 Task: Create a due date automation trigger when advanced on, 2 days before a card is due add content with a description ending with resume at 11:00 AM.
Action: Mouse moved to (1083, 321)
Screenshot: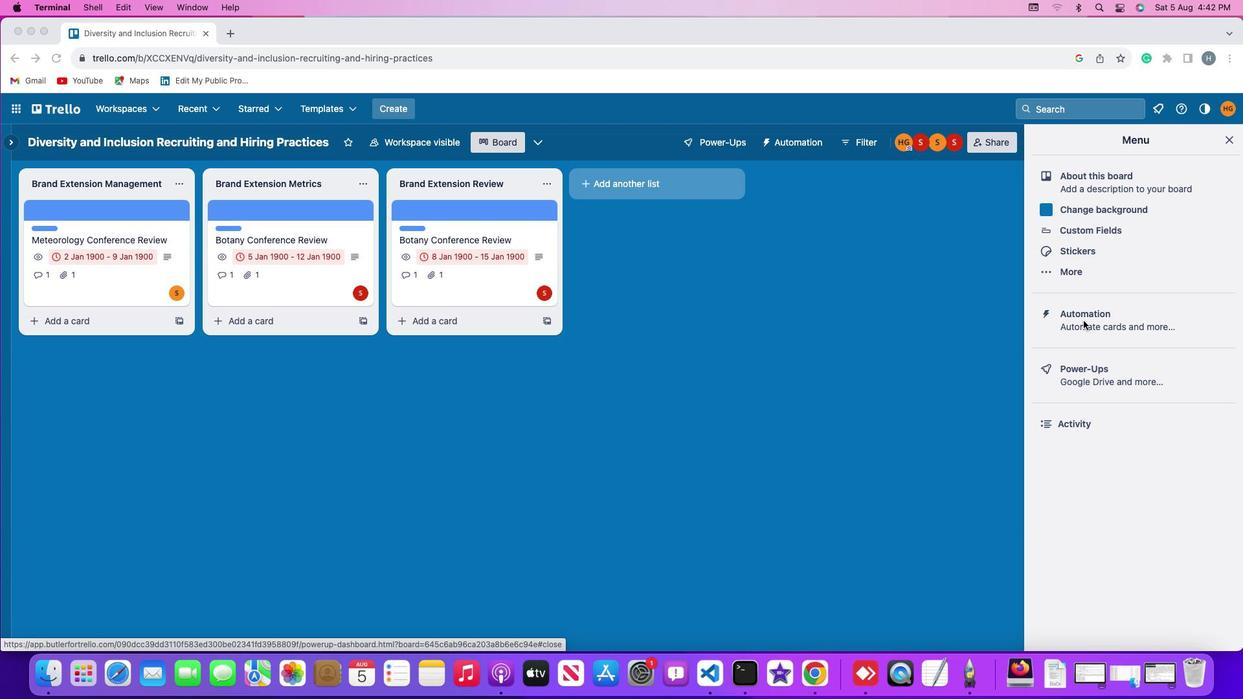 
Action: Mouse pressed left at (1083, 321)
Screenshot: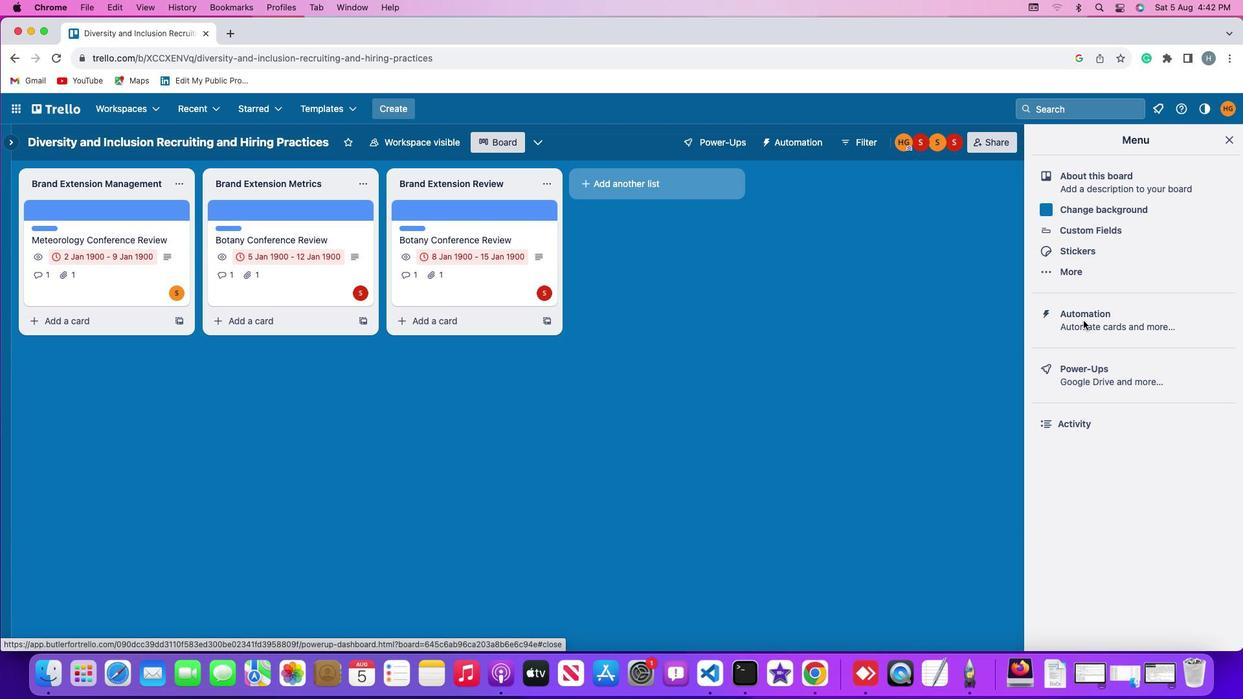 
Action: Mouse pressed left at (1083, 321)
Screenshot: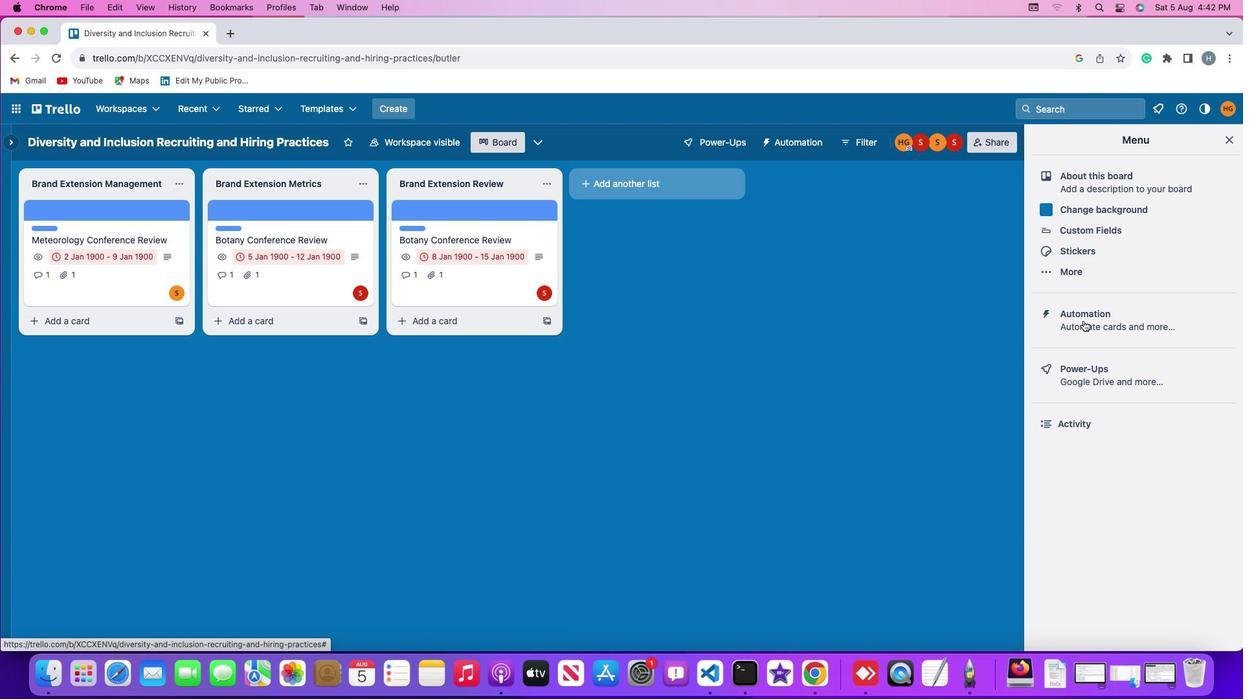 
Action: Mouse moved to (78, 305)
Screenshot: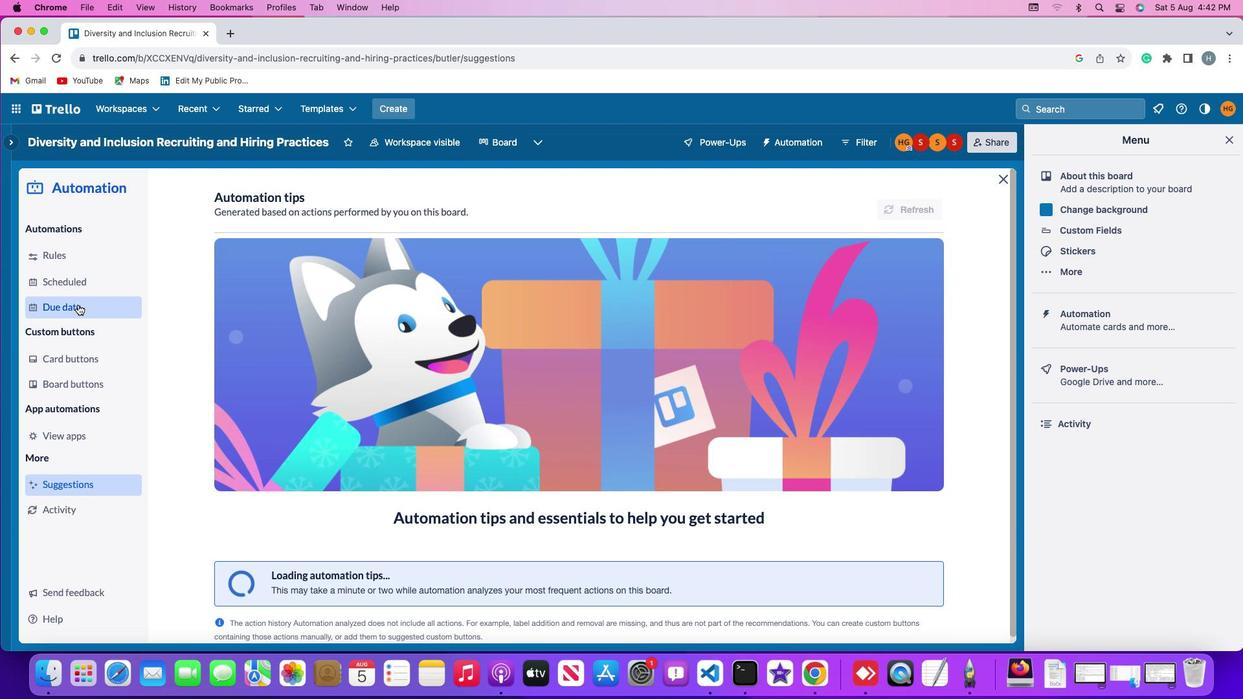 
Action: Mouse pressed left at (78, 305)
Screenshot: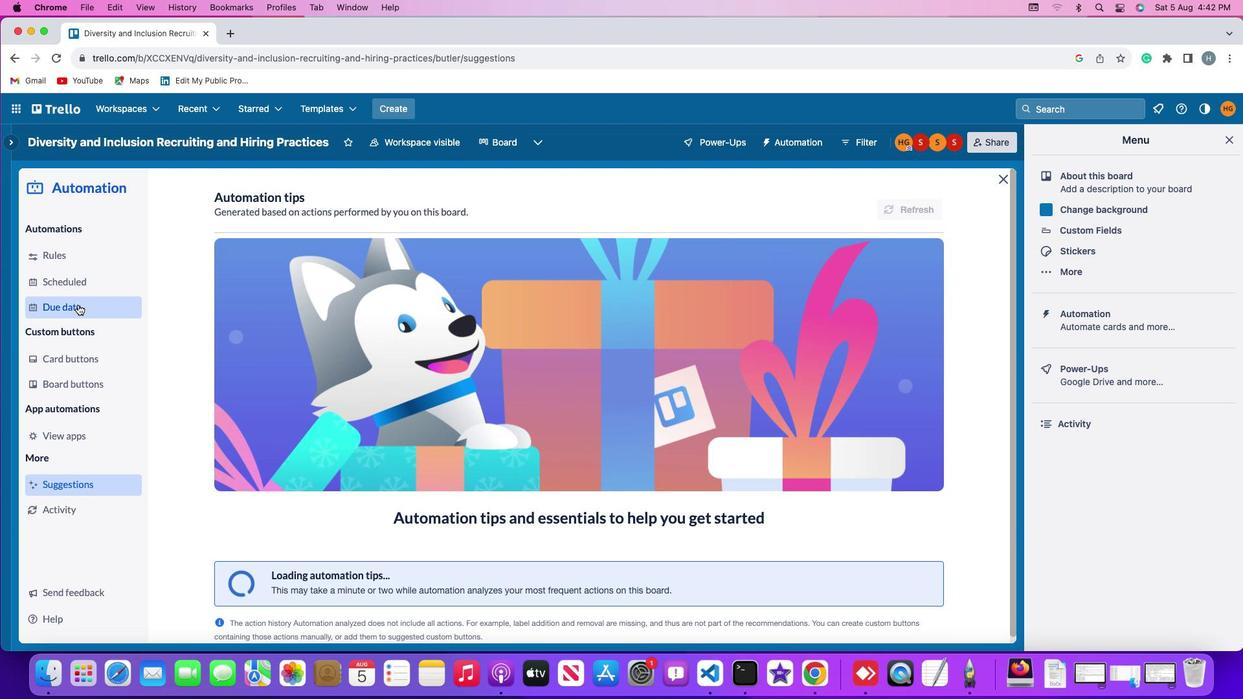 
Action: Mouse moved to (872, 196)
Screenshot: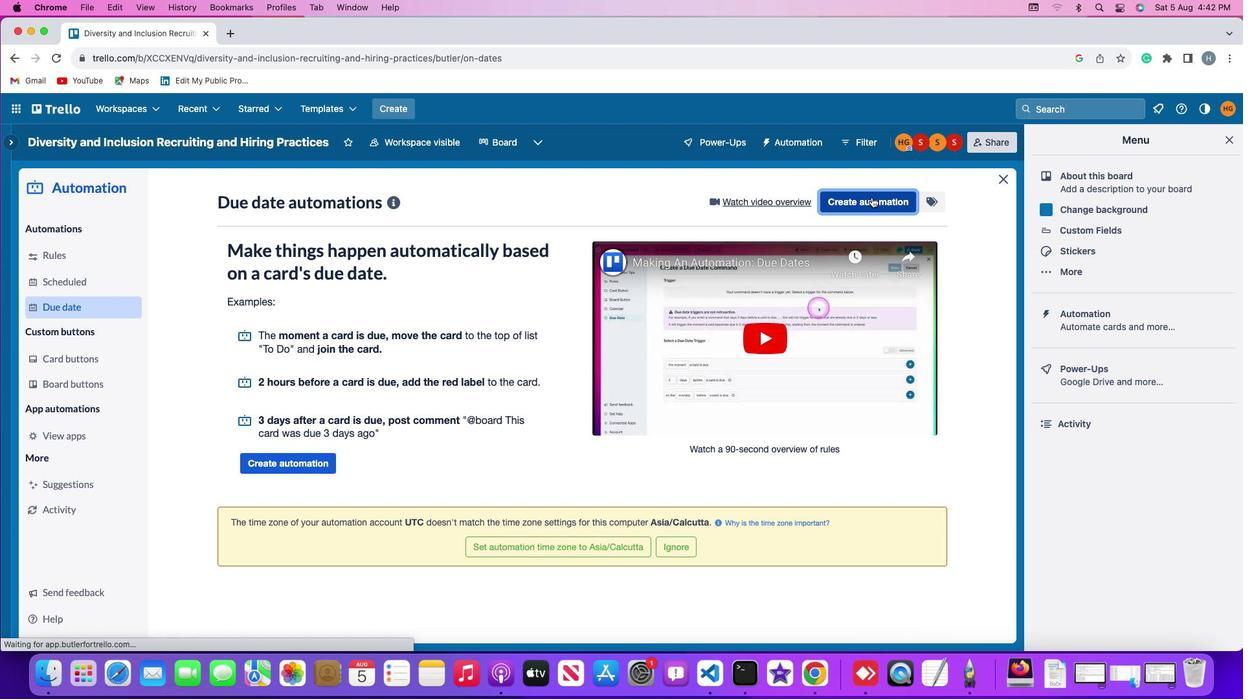 
Action: Mouse pressed left at (872, 196)
Screenshot: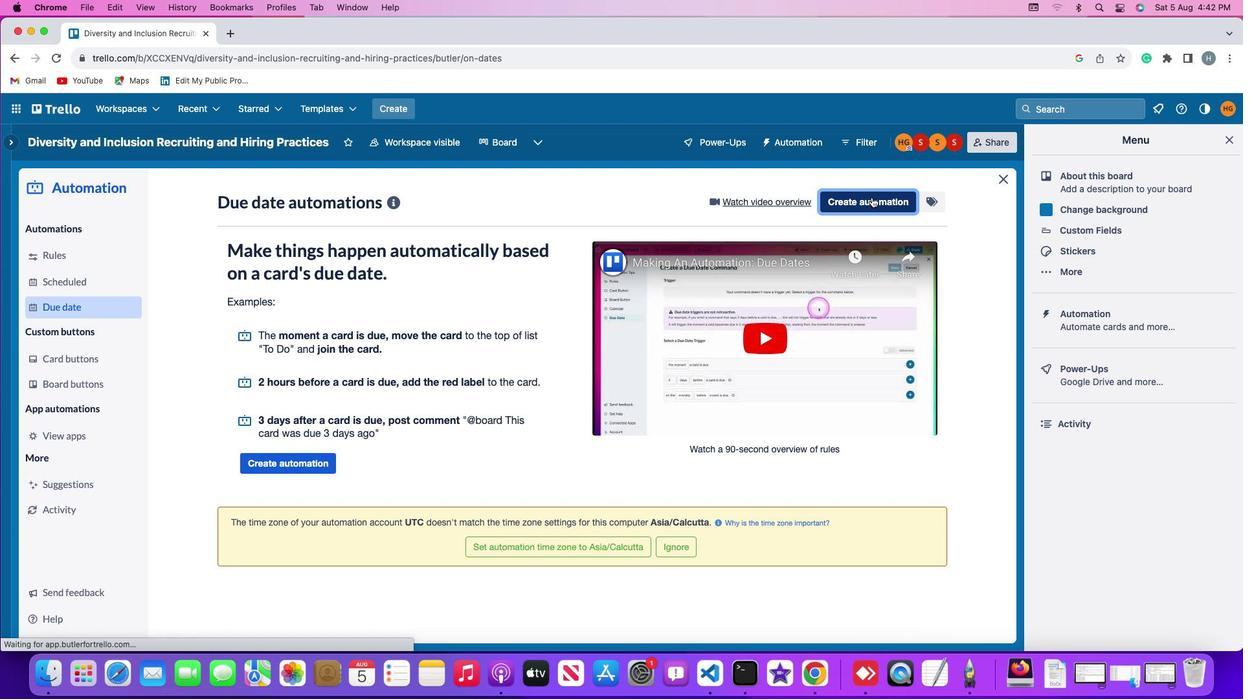 
Action: Mouse moved to (558, 321)
Screenshot: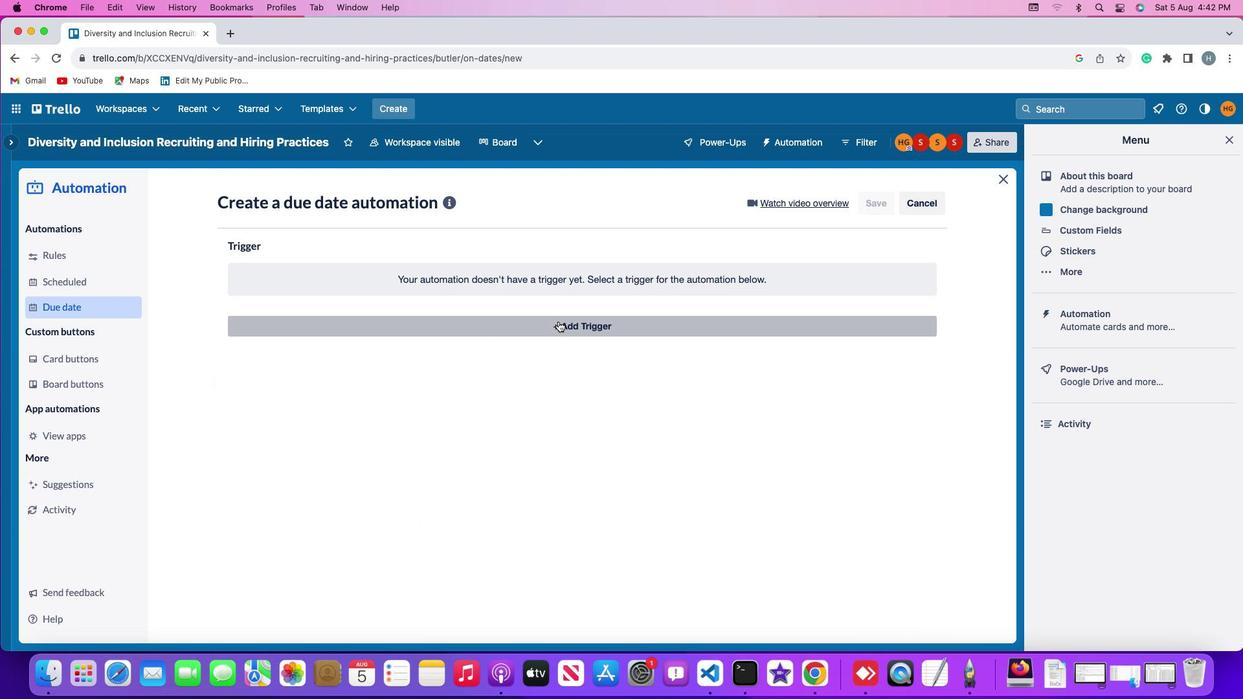 
Action: Mouse pressed left at (558, 321)
Screenshot: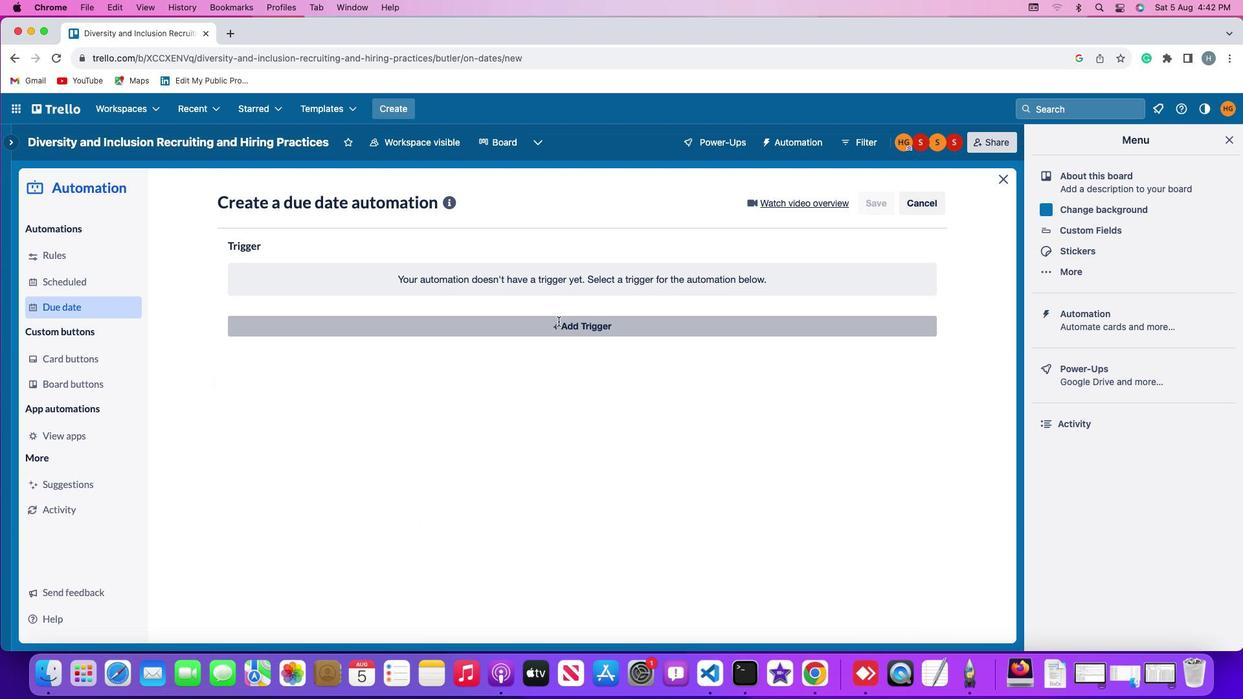 
Action: Mouse moved to (250, 522)
Screenshot: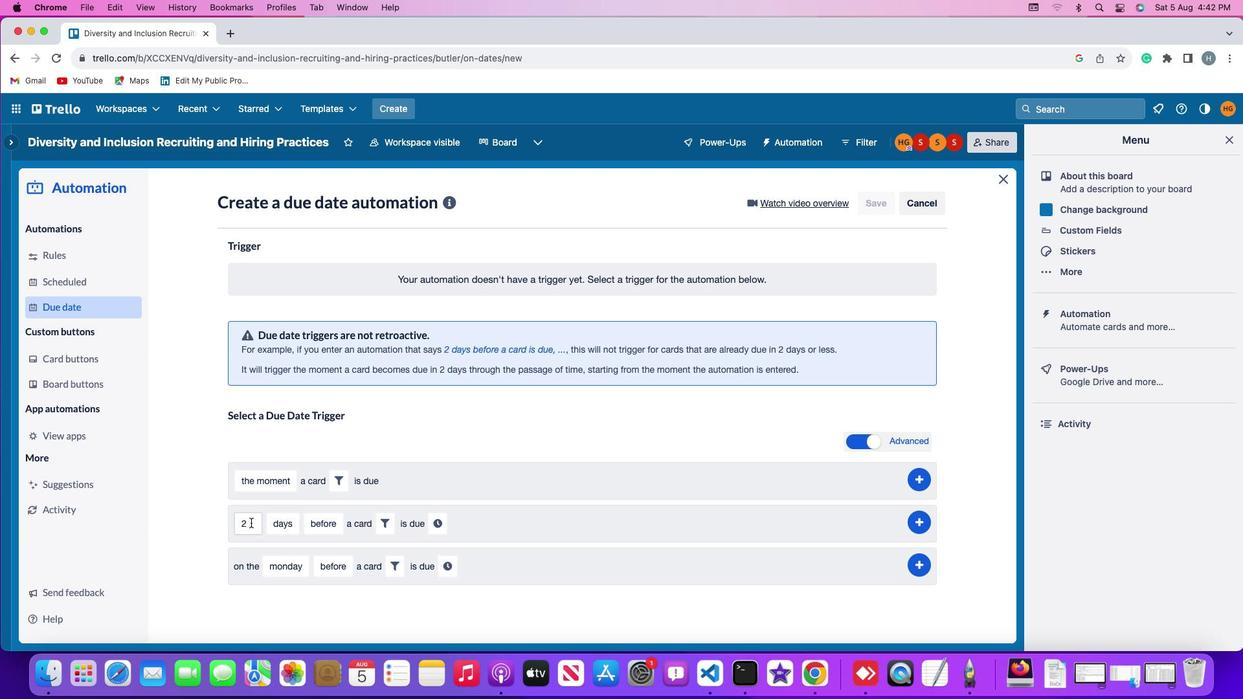 
Action: Mouse pressed left at (250, 522)
Screenshot: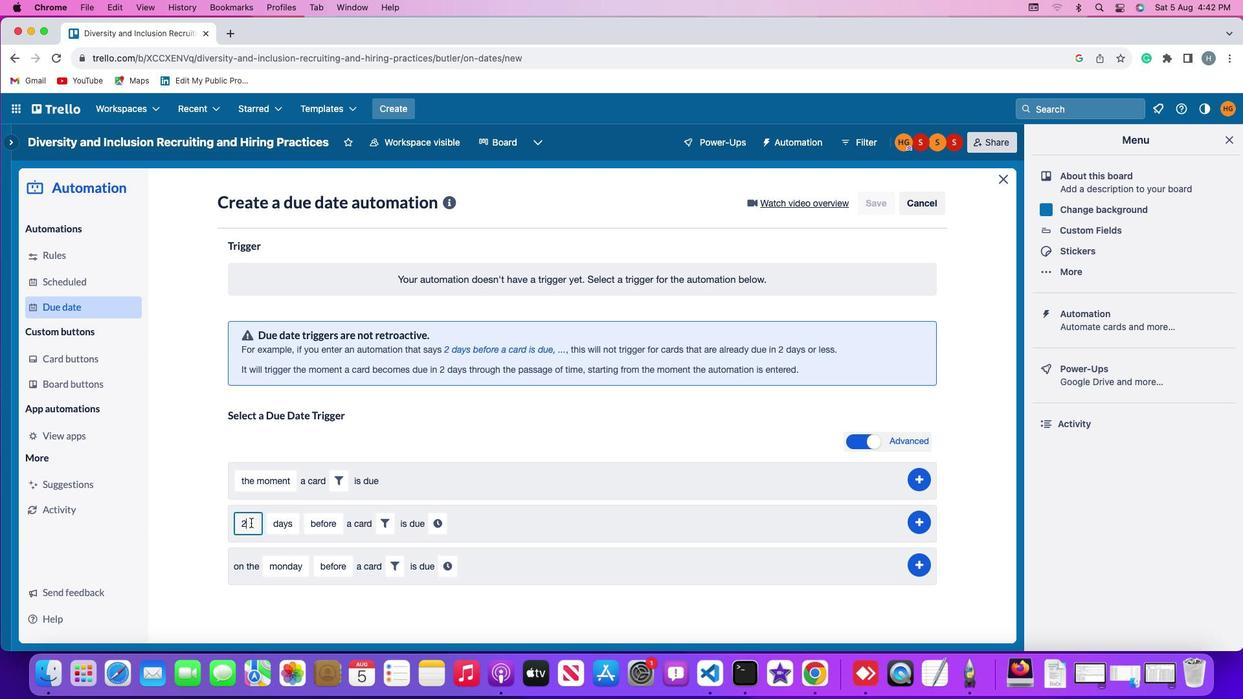 
Action: Mouse moved to (248, 524)
Screenshot: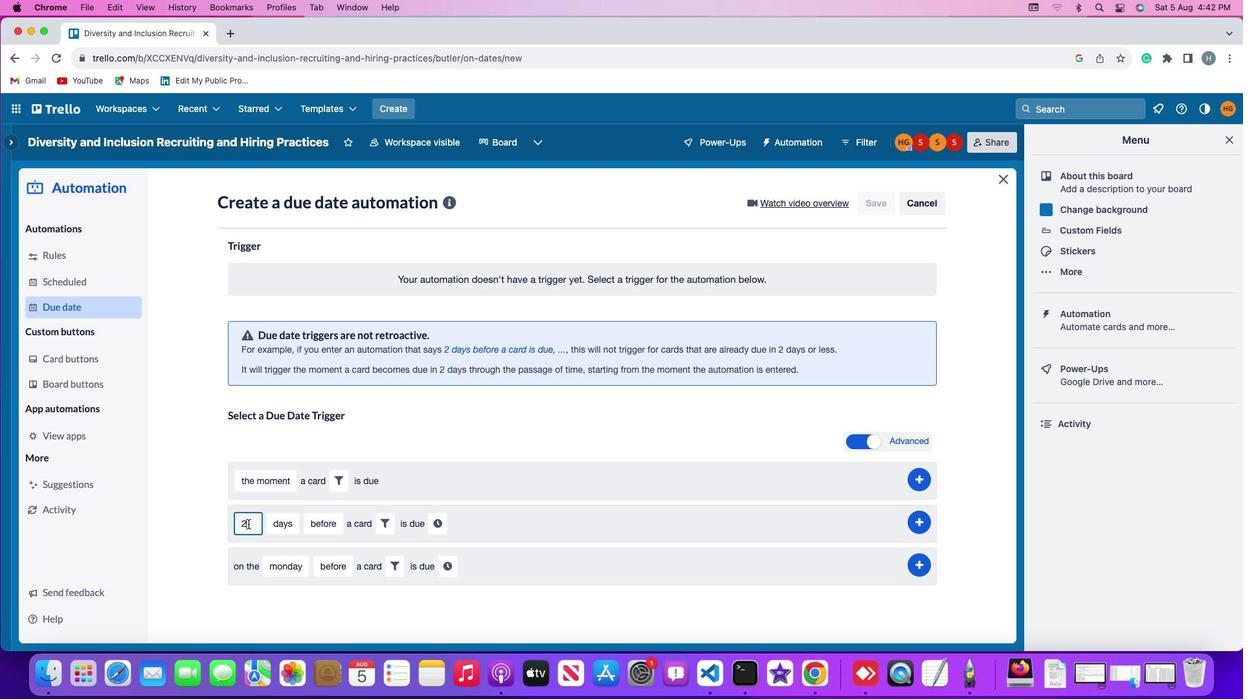 
Action: Key pressed Key.backspace'2'
Screenshot: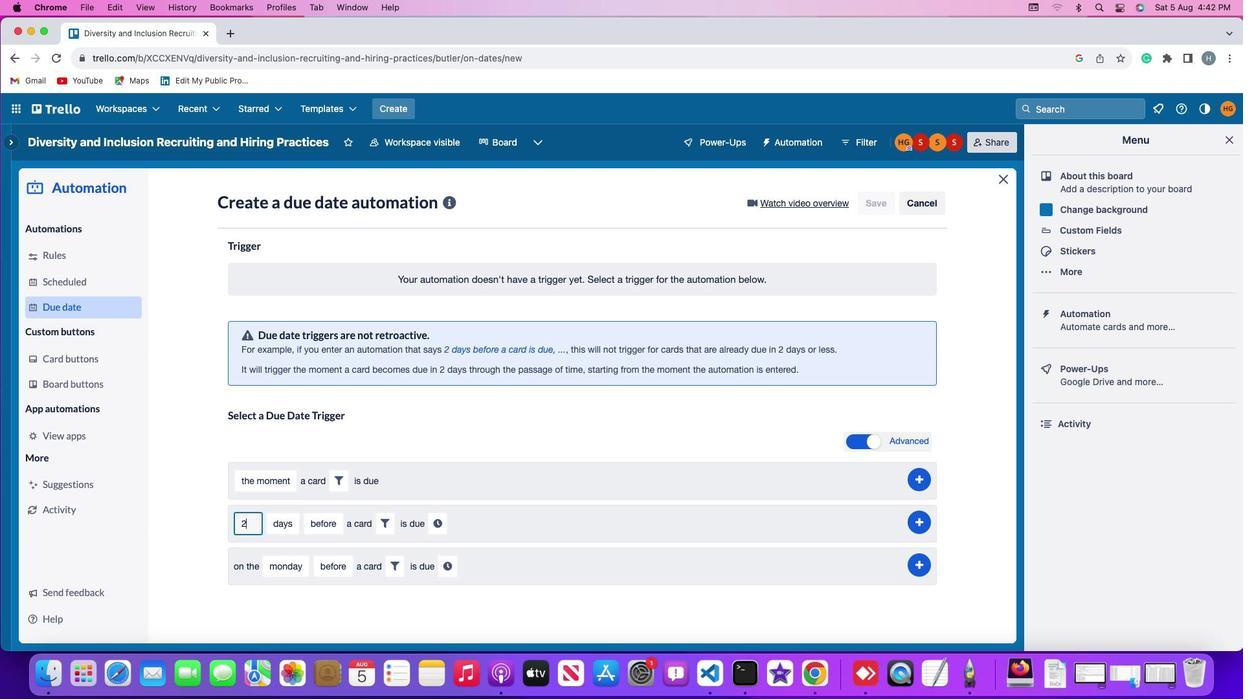 
Action: Mouse moved to (270, 526)
Screenshot: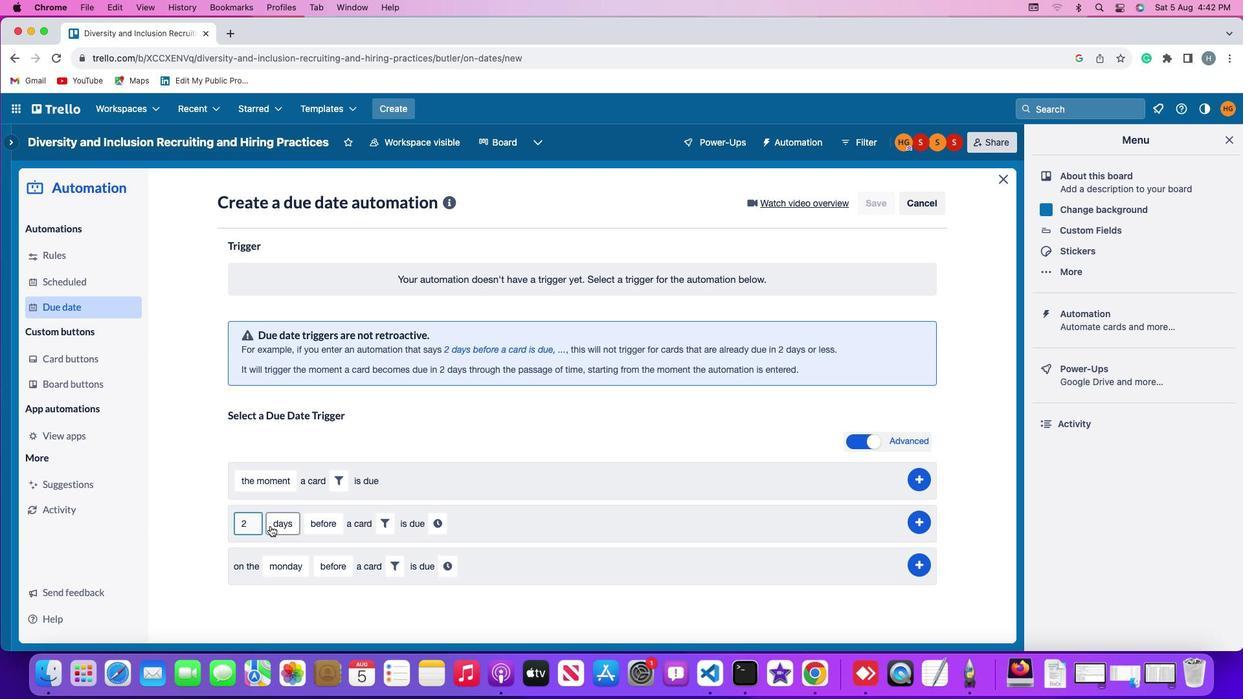 
Action: Mouse pressed left at (270, 526)
Screenshot: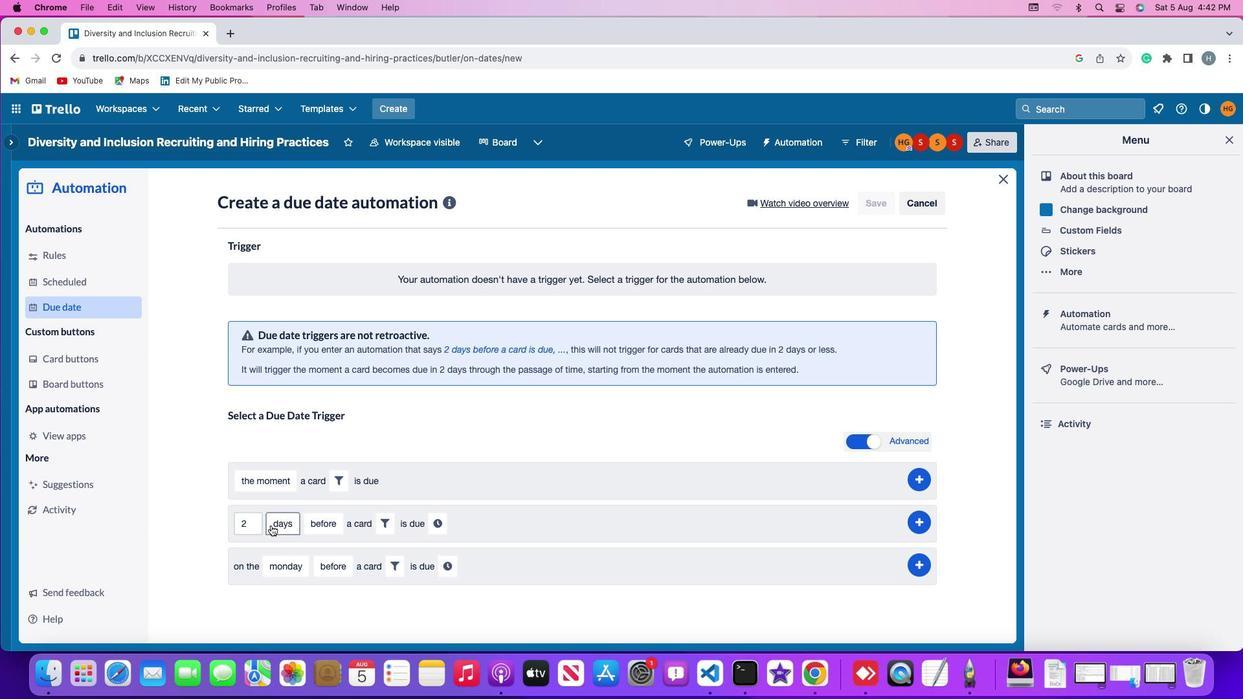 
Action: Mouse moved to (287, 541)
Screenshot: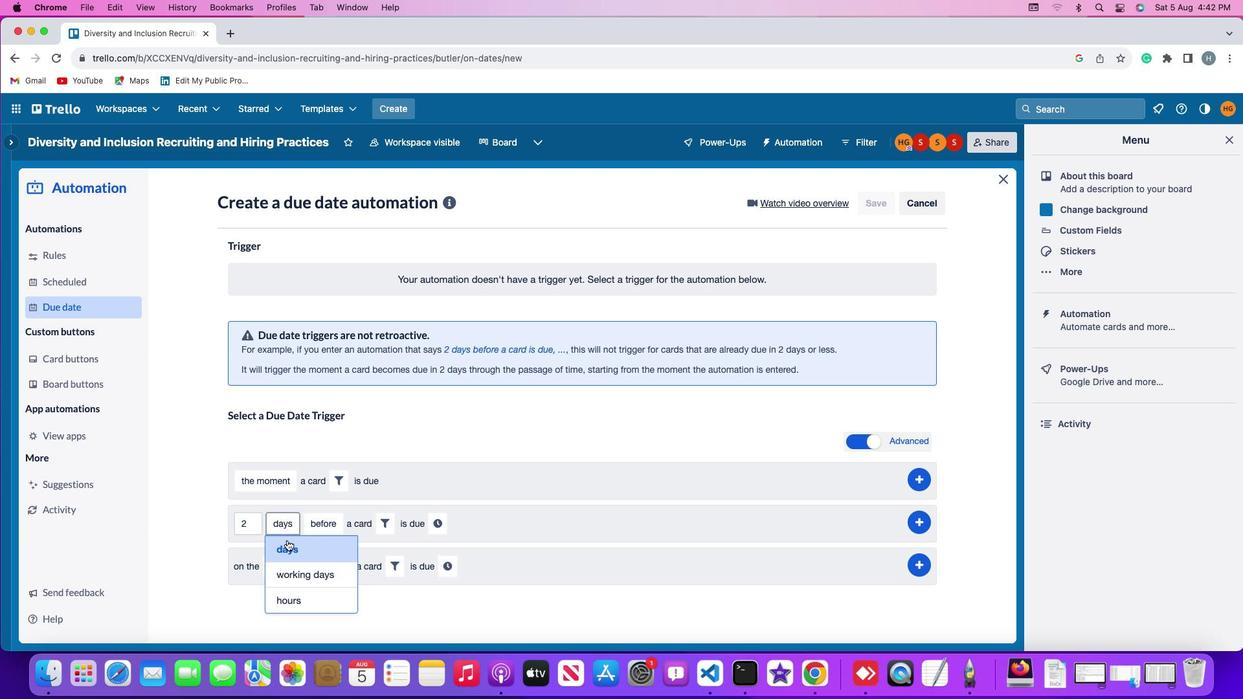 
Action: Mouse pressed left at (287, 541)
Screenshot: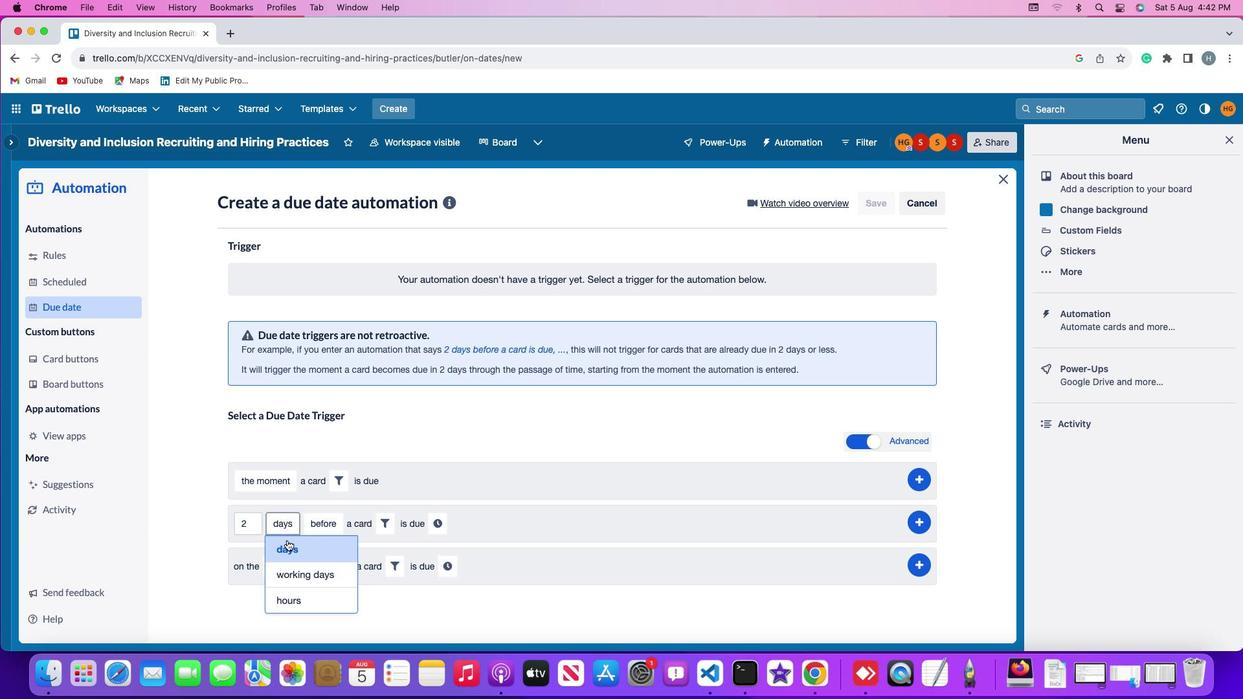 
Action: Mouse moved to (329, 526)
Screenshot: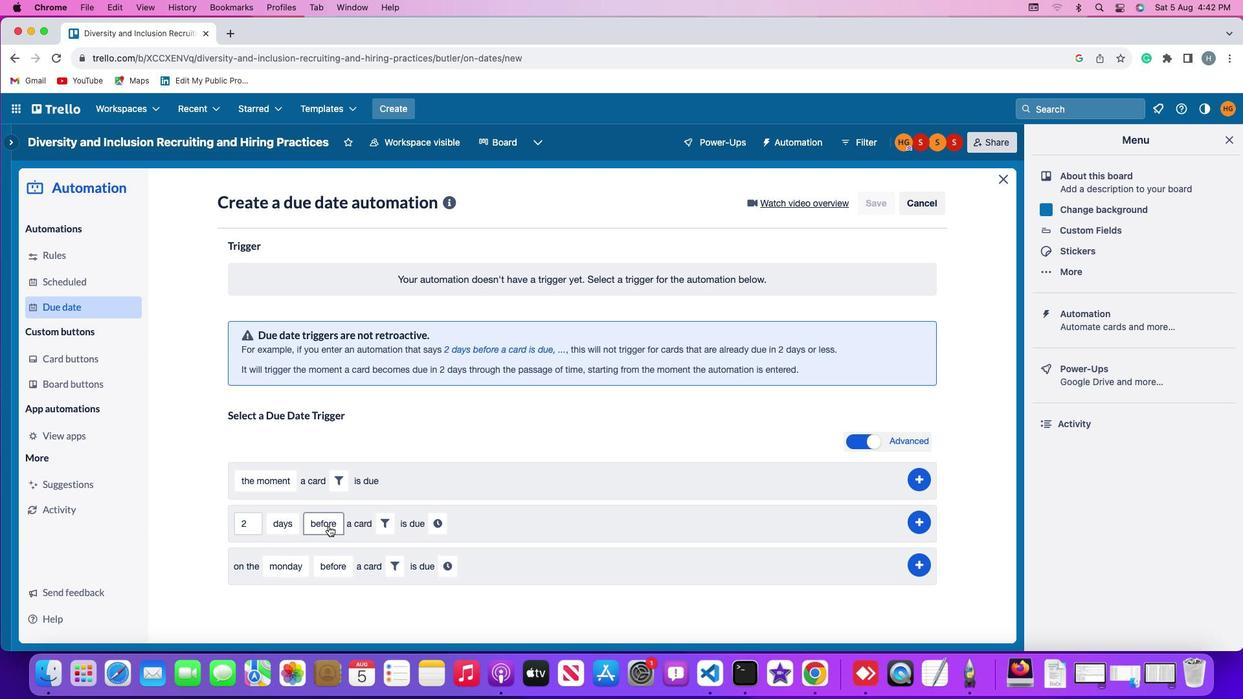 
Action: Mouse pressed left at (329, 526)
Screenshot: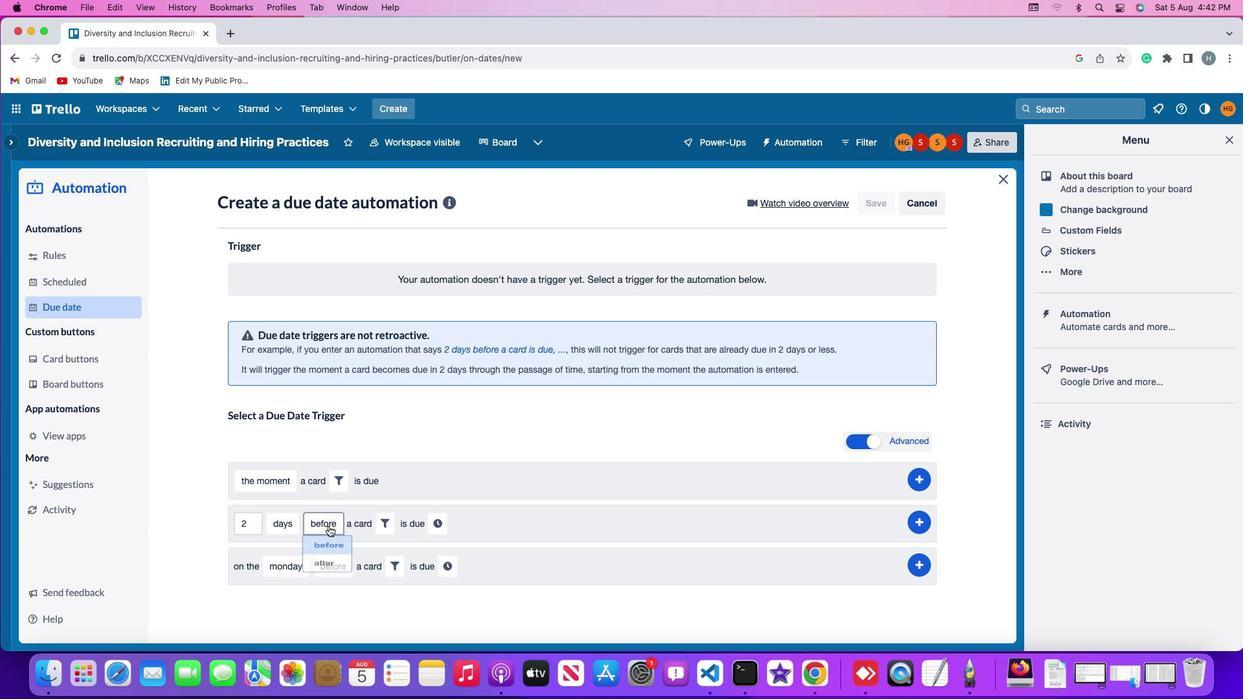 
Action: Mouse moved to (333, 548)
Screenshot: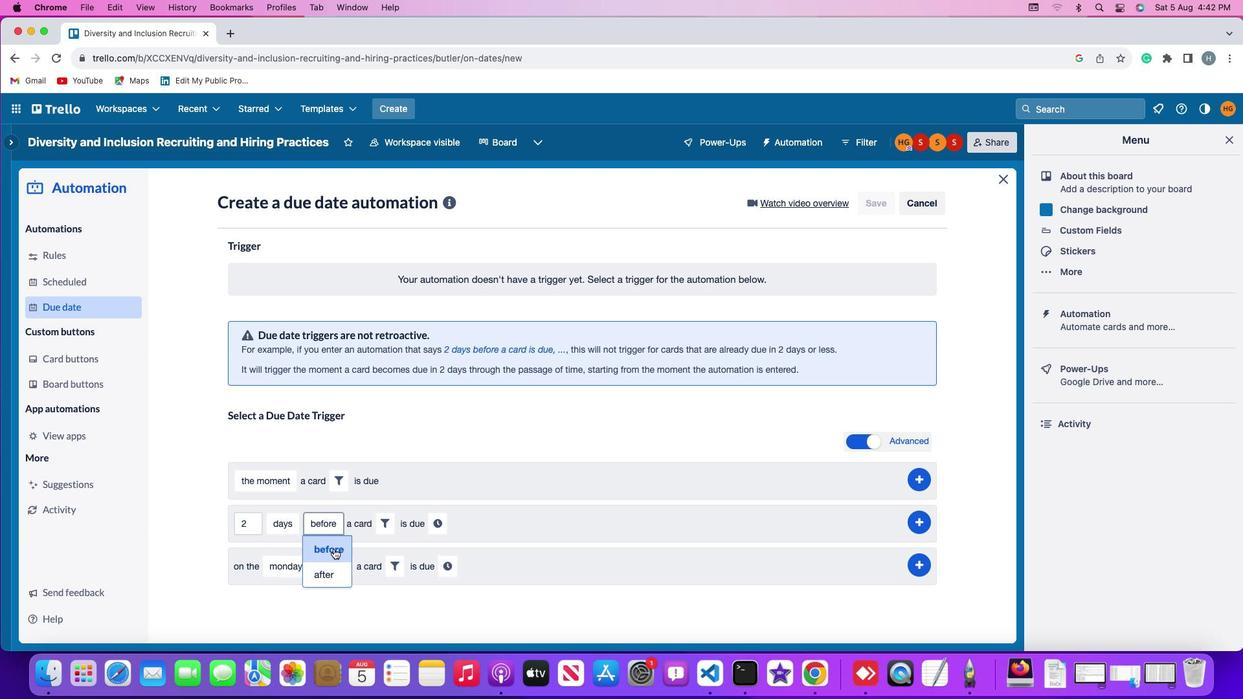 
Action: Mouse pressed left at (333, 548)
Screenshot: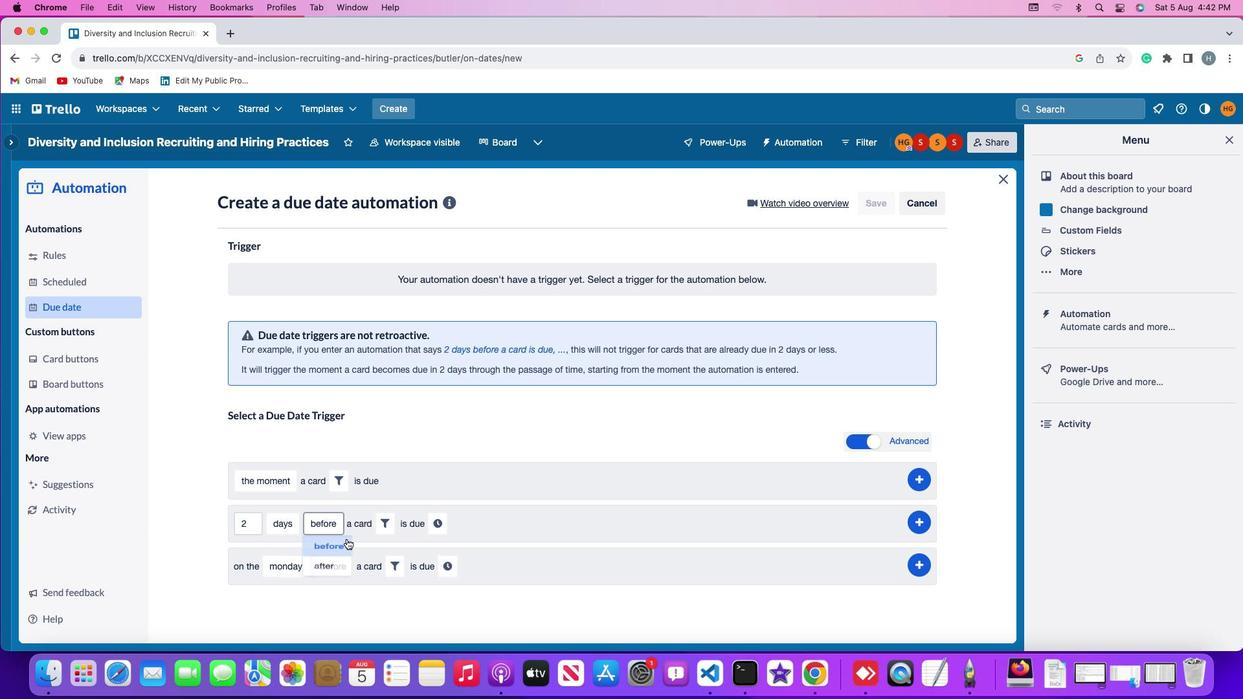 
Action: Mouse moved to (388, 524)
Screenshot: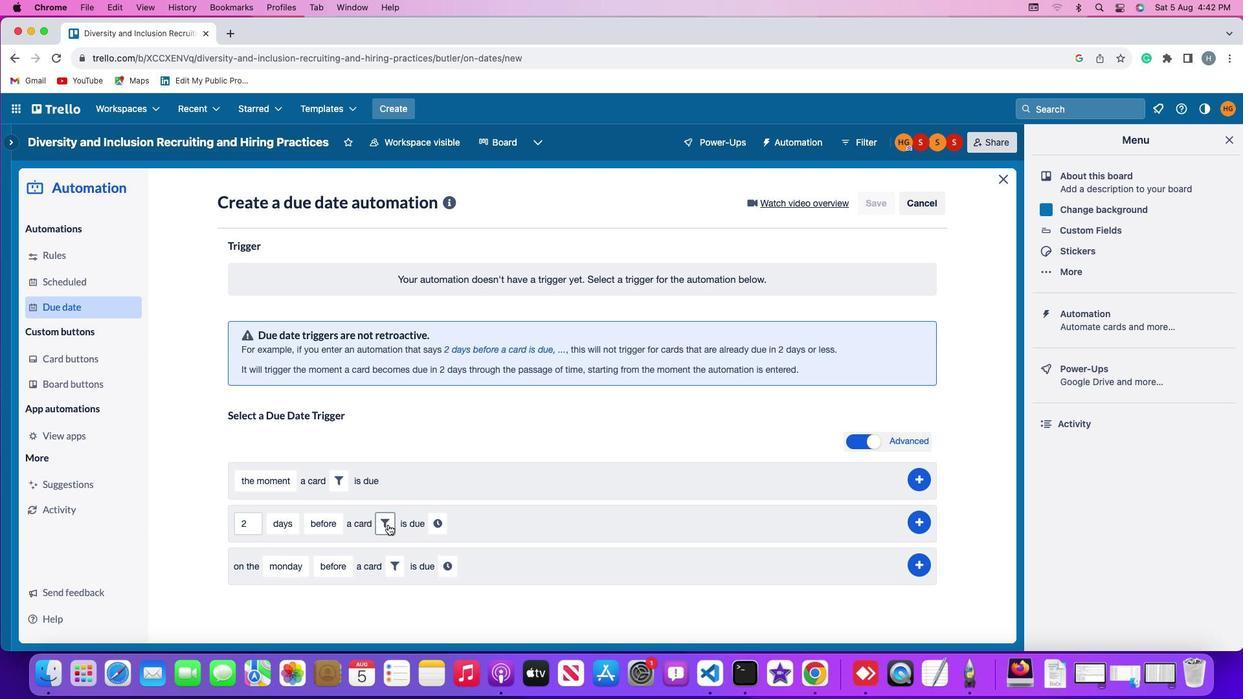 
Action: Mouse pressed left at (388, 524)
Screenshot: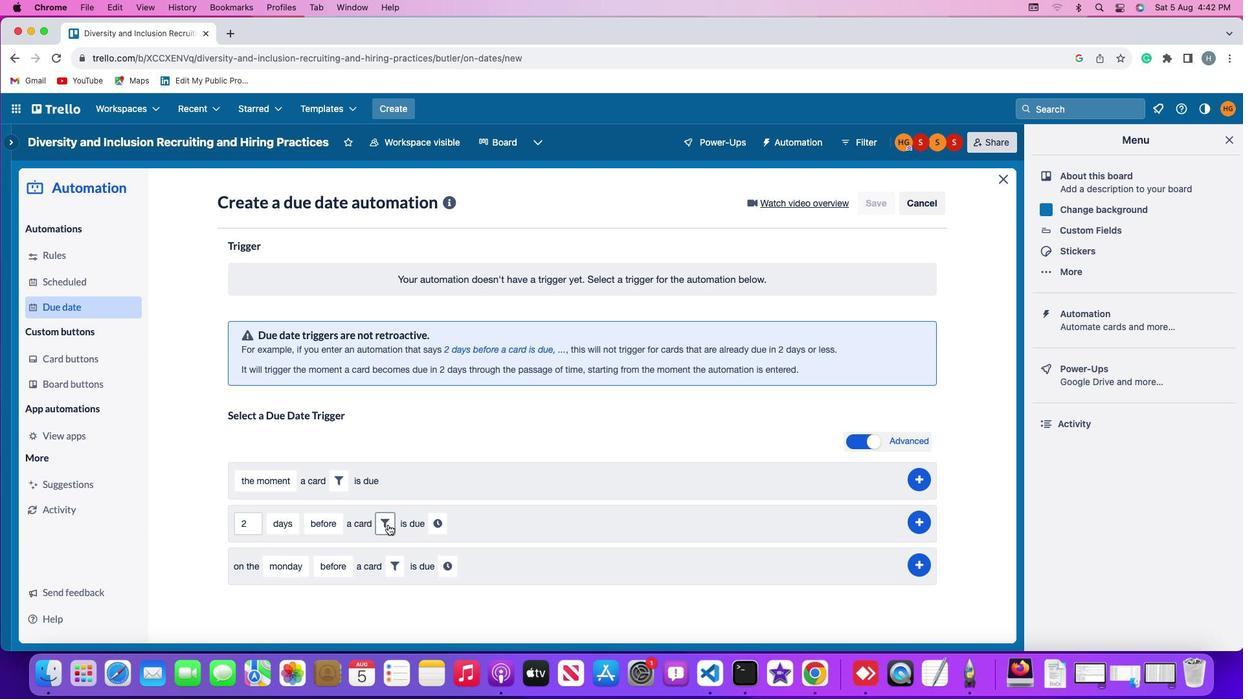 
Action: Mouse moved to (552, 560)
Screenshot: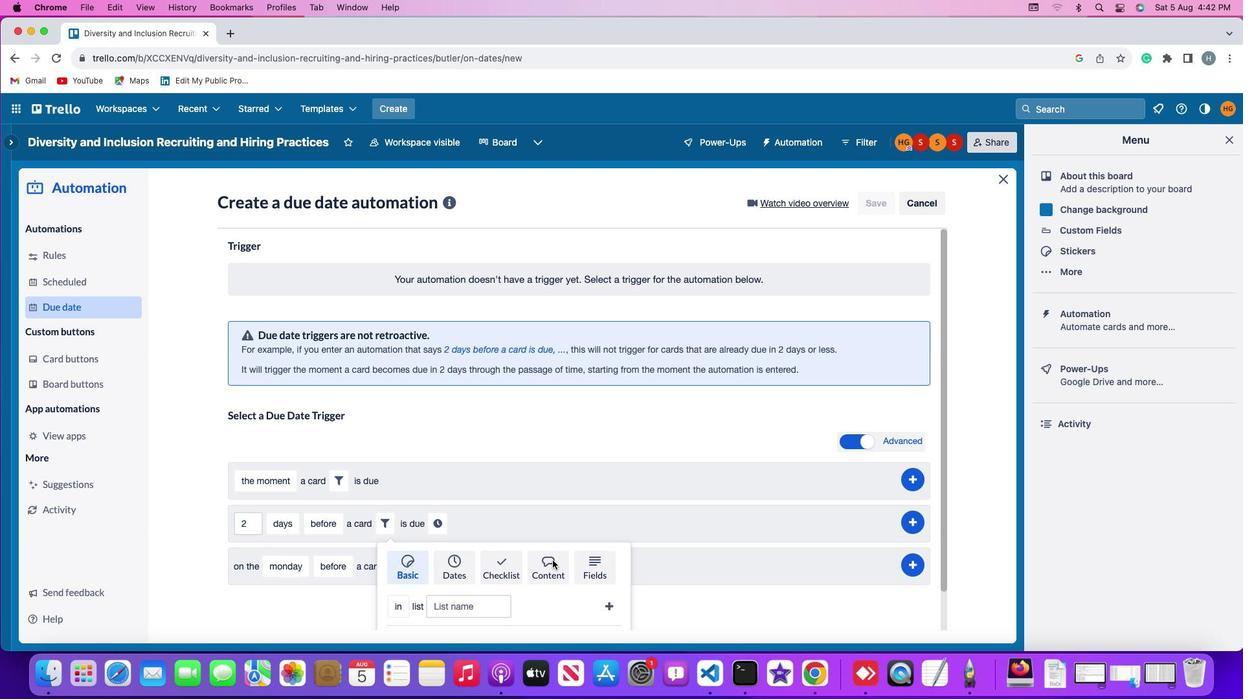 
Action: Mouse pressed left at (552, 560)
Screenshot: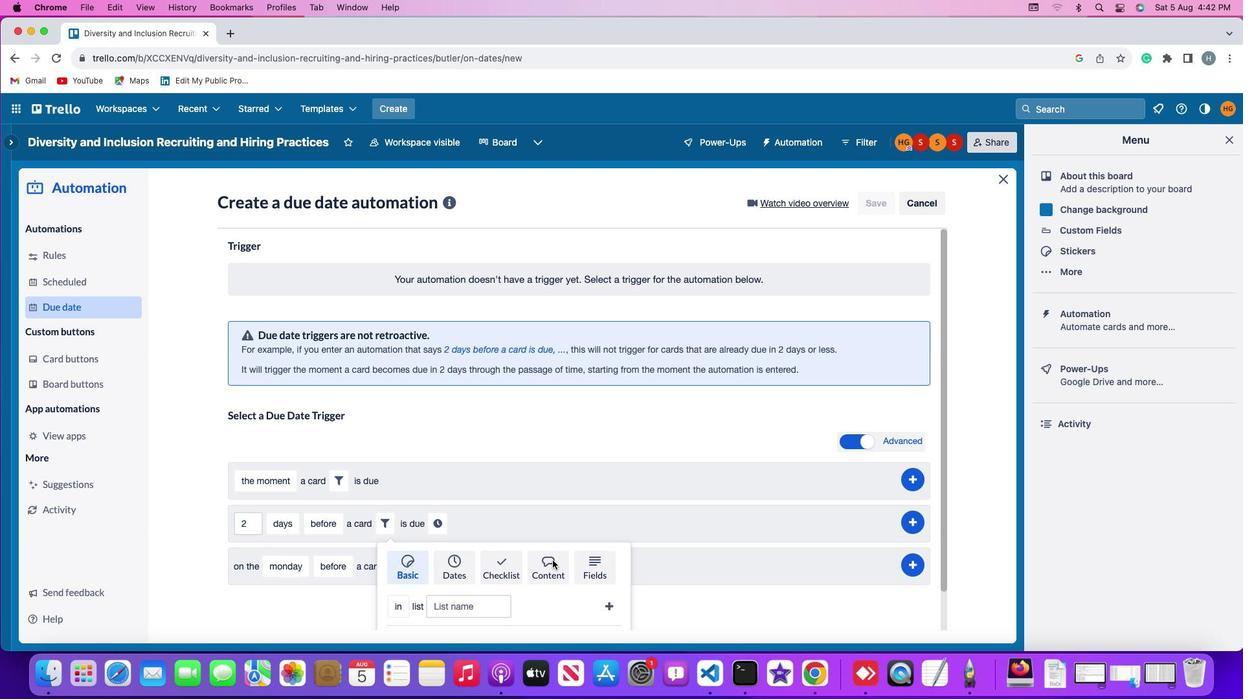 
Action: Mouse moved to (425, 605)
Screenshot: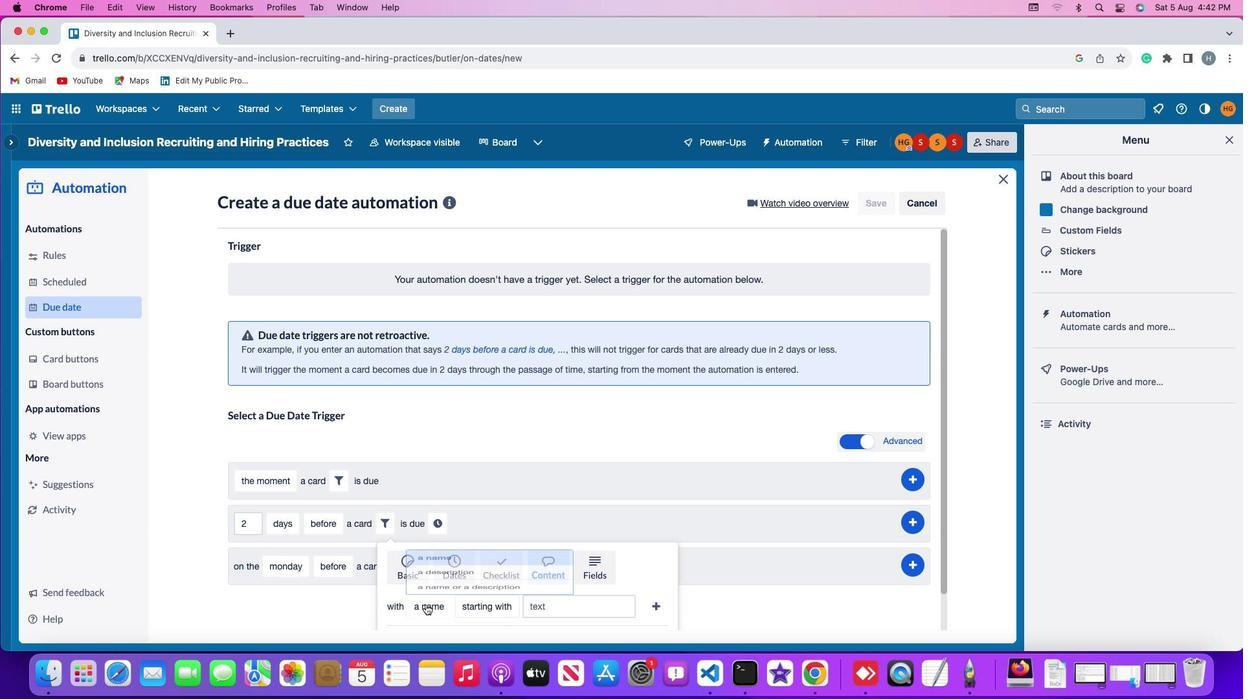 
Action: Mouse pressed left at (425, 605)
Screenshot: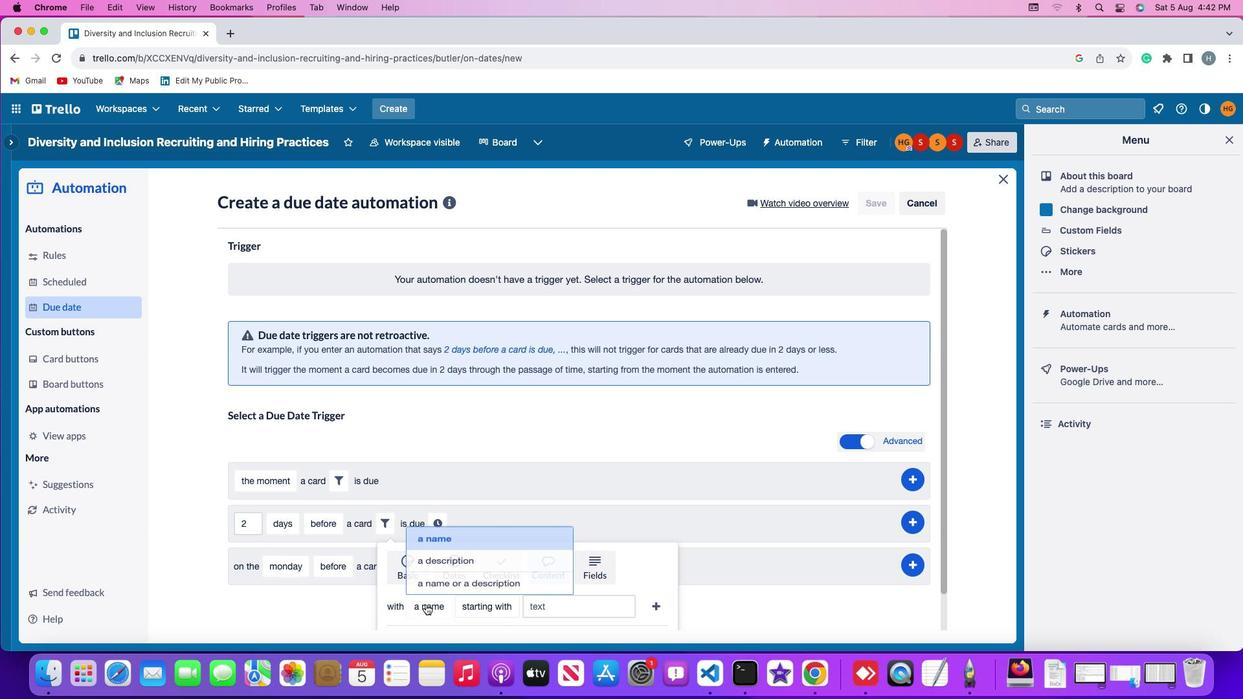 
Action: Mouse moved to (456, 556)
Screenshot: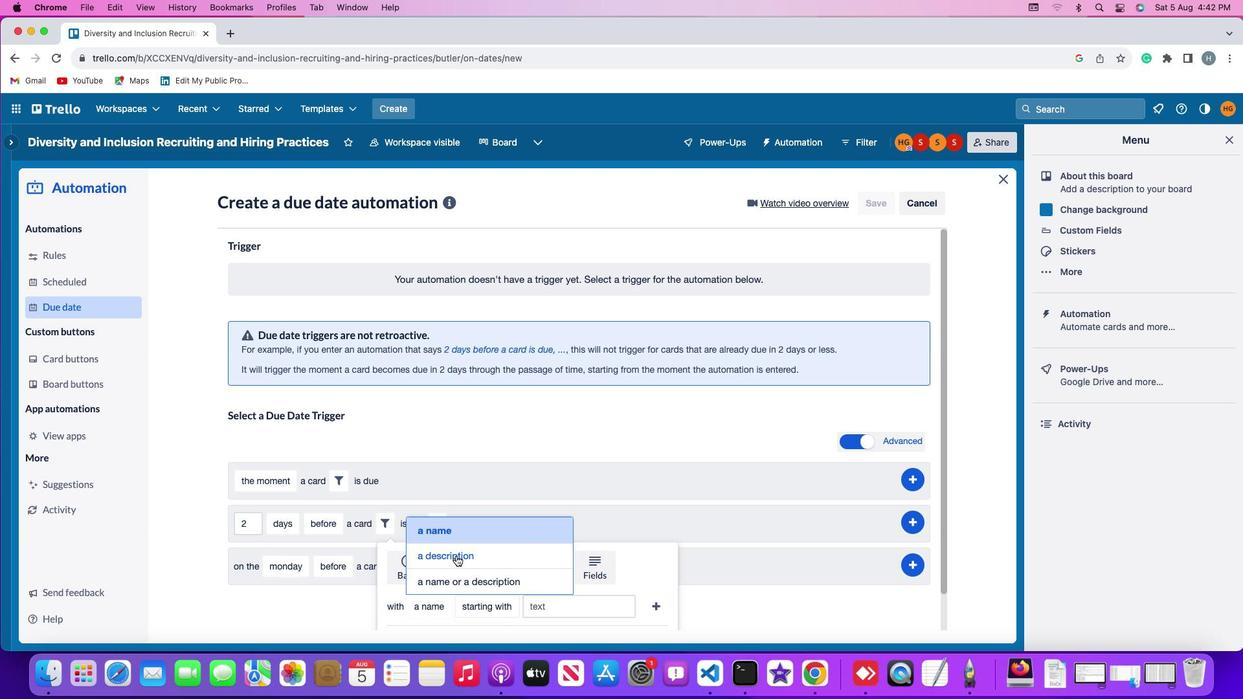 
Action: Mouse pressed left at (456, 556)
Screenshot: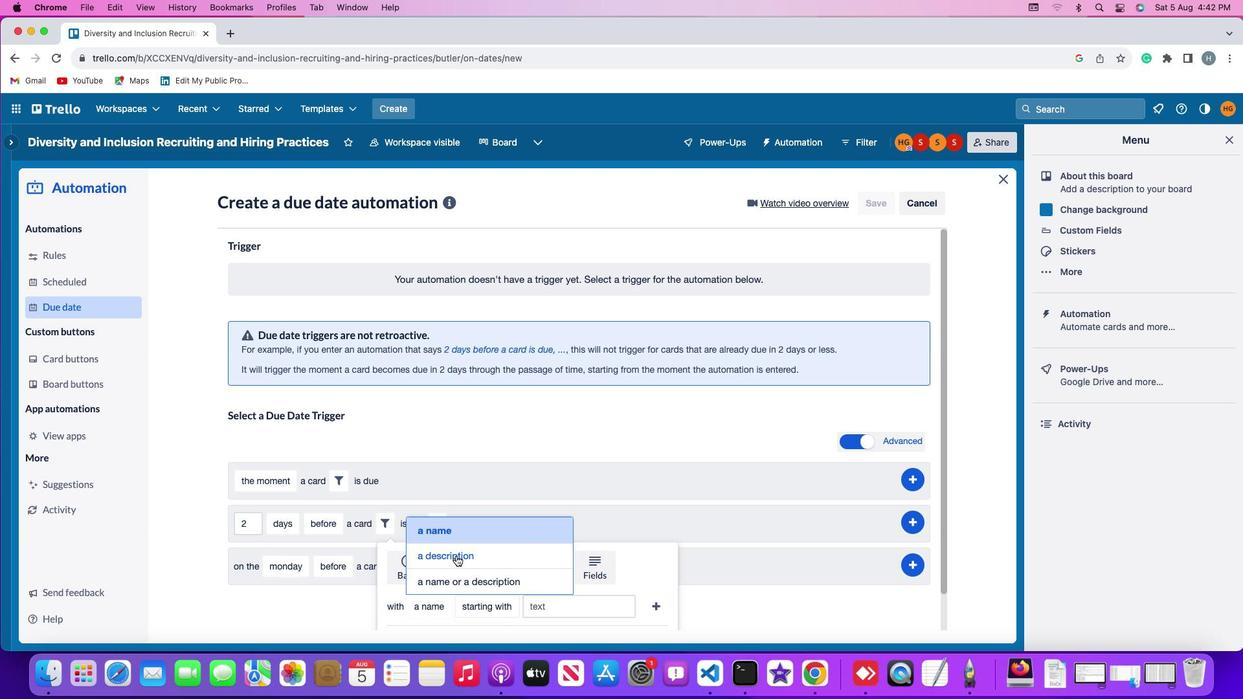 
Action: Mouse moved to (498, 601)
Screenshot: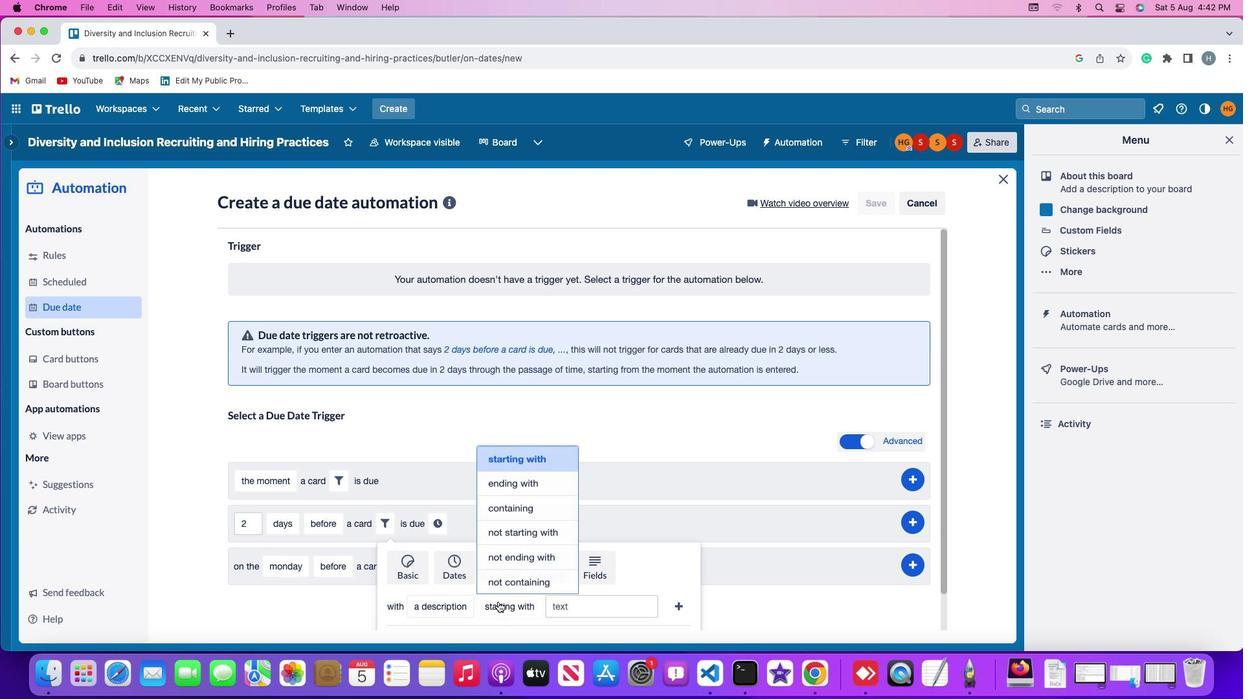 
Action: Mouse pressed left at (498, 601)
Screenshot: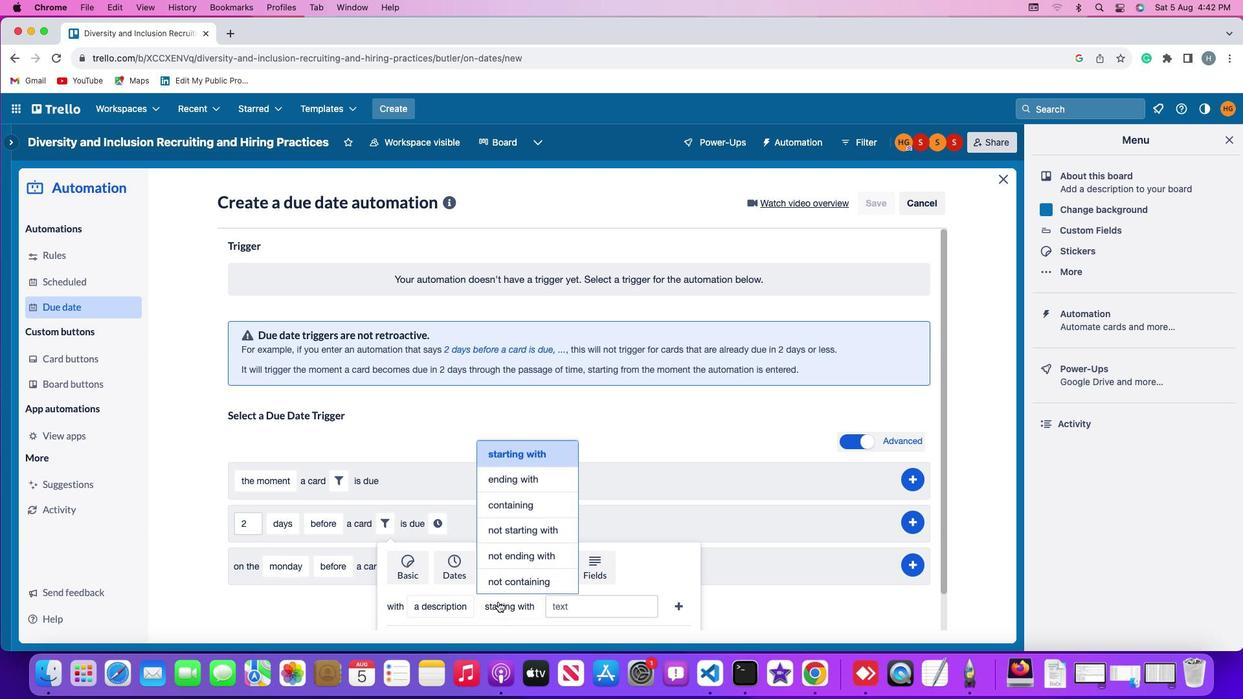 
Action: Mouse moved to (534, 482)
Screenshot: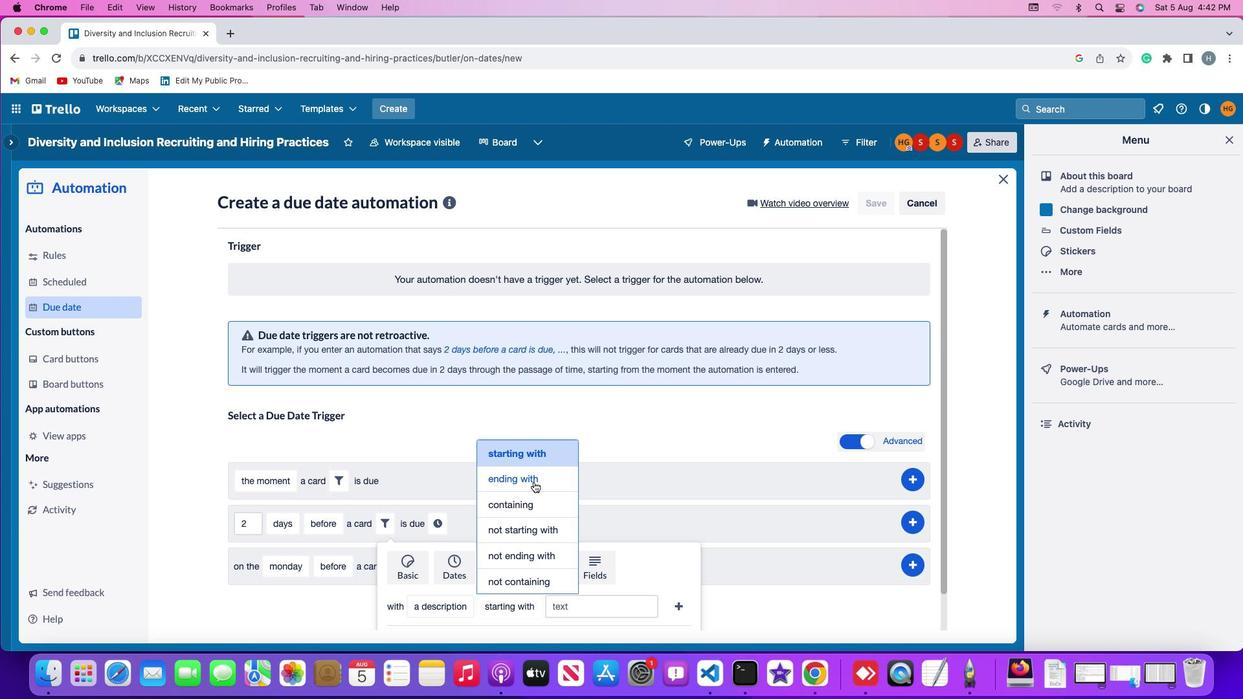 
Action: Mouse pressed left at (534, 482)
Screenshot: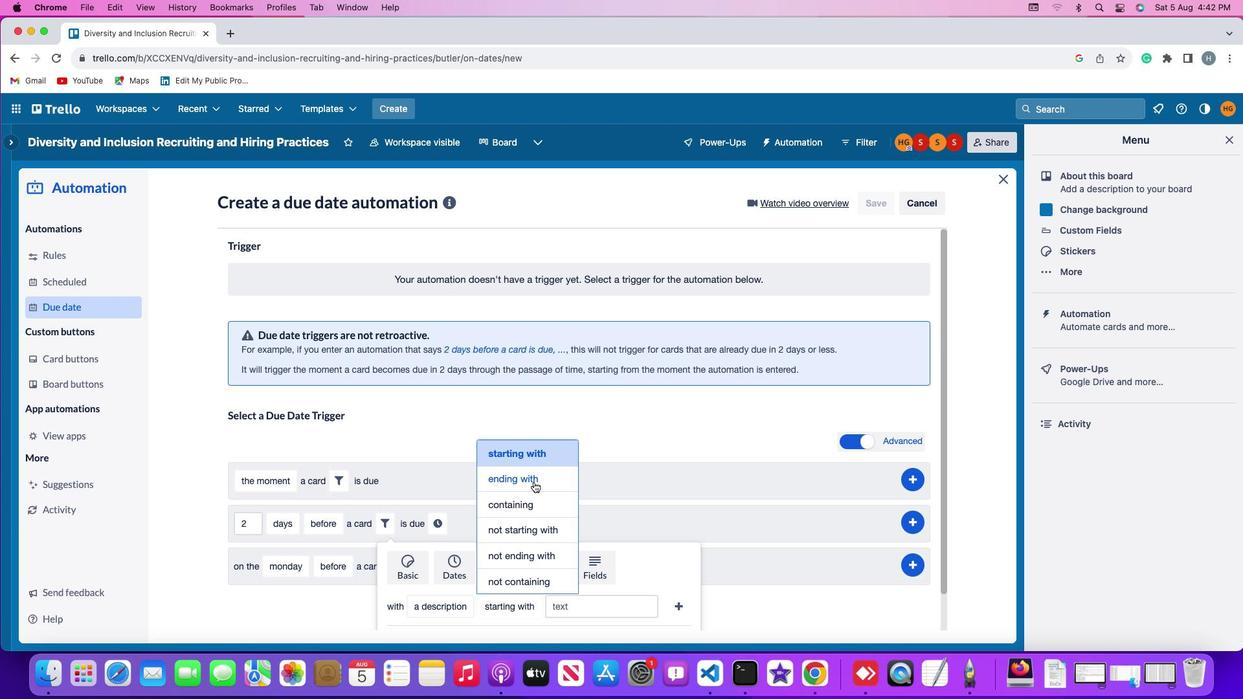 
Action: Mouse moved to (583, 604)
Screenshot: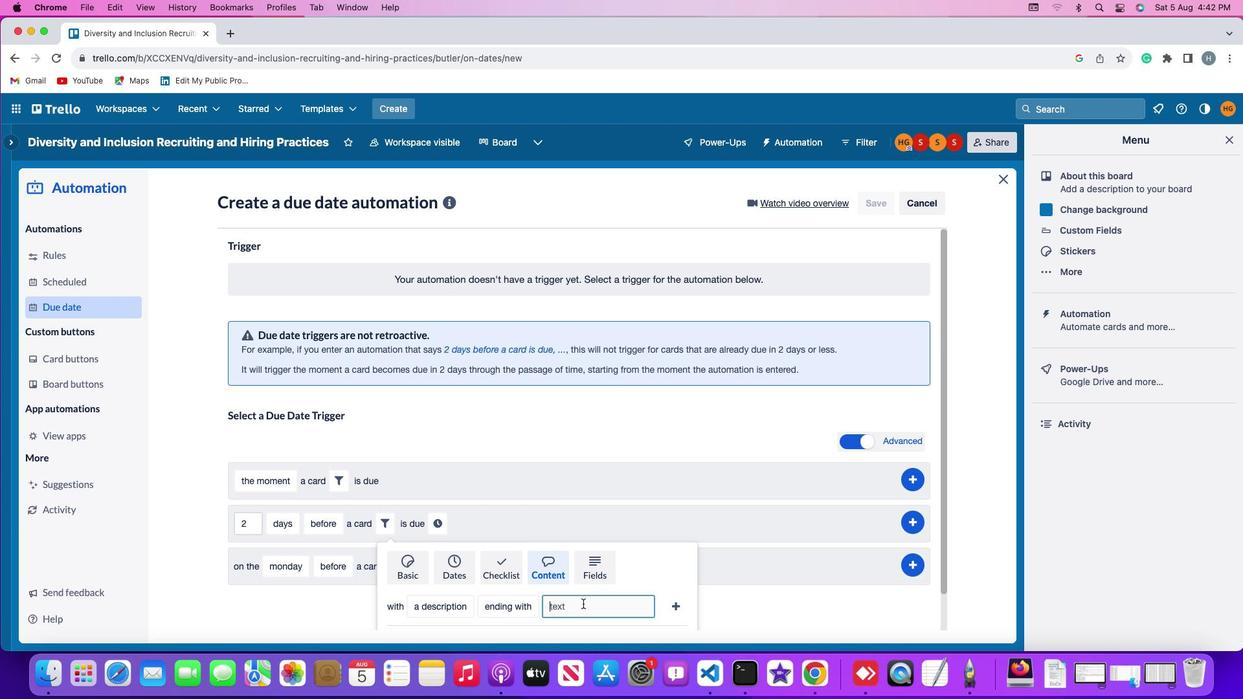 
Action: Mouse pressed left at (583, 604)
Screenshot: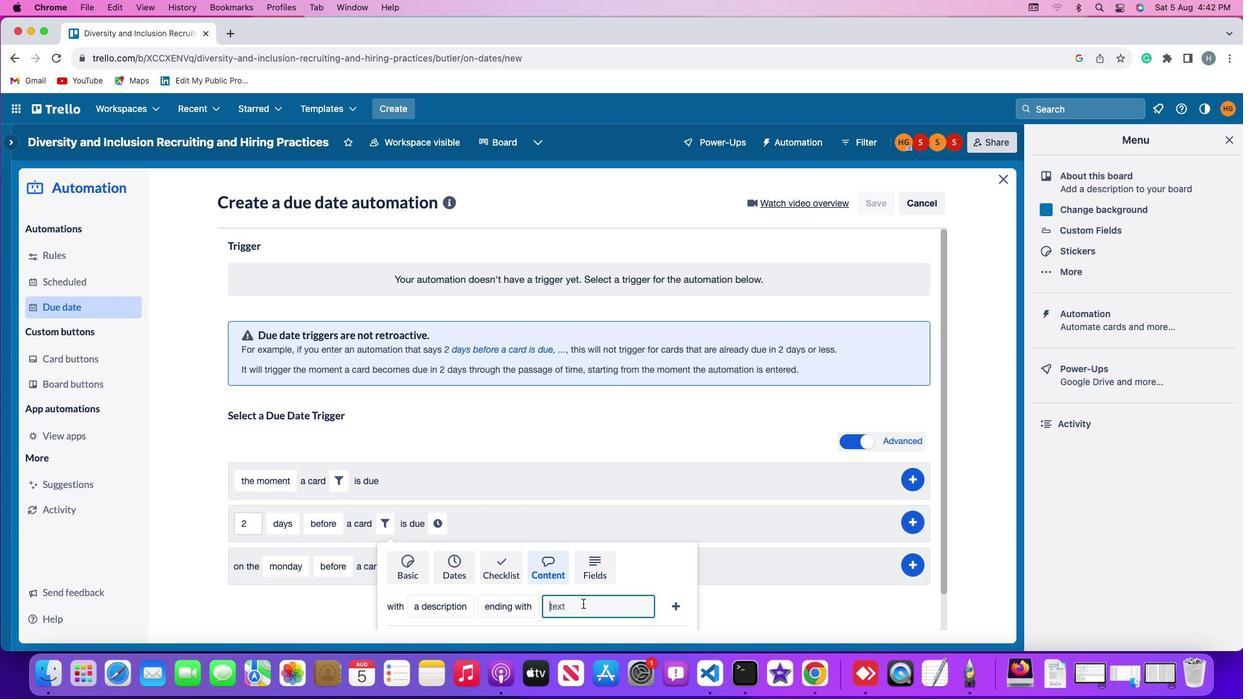
Action: Mouse moved to (583, 604)
Screenshot: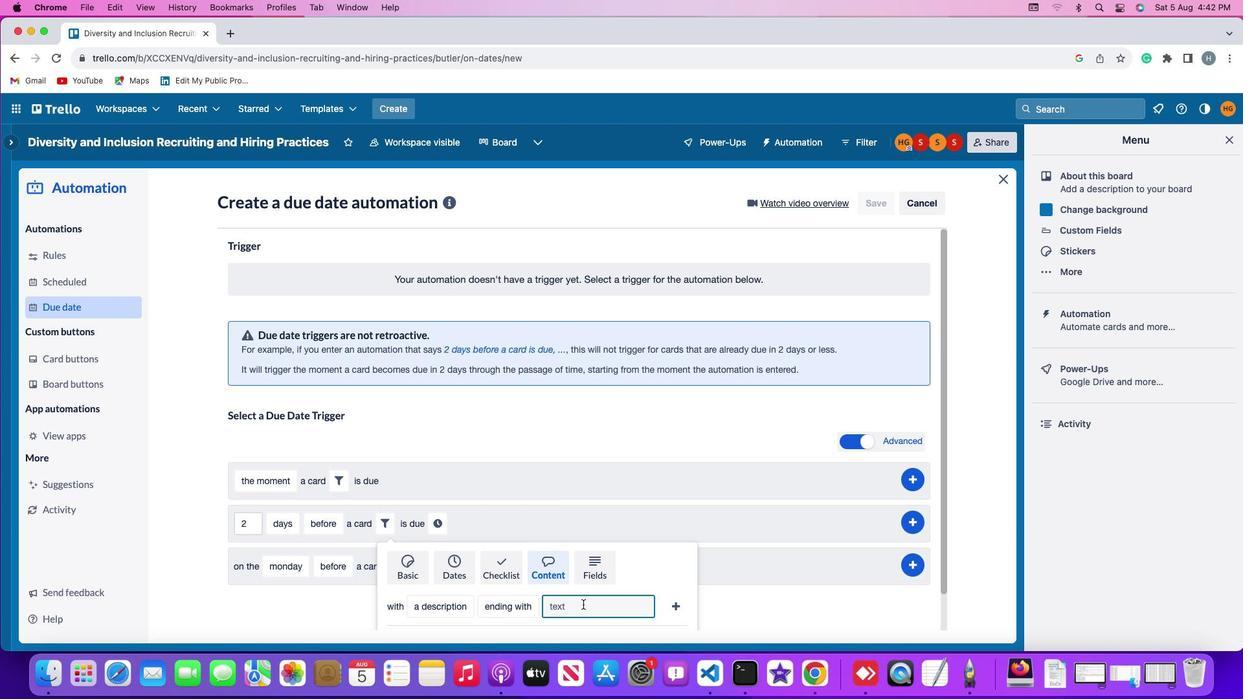 
Action: Key pressed 'r''e''s''u''m''e'
Screenshot: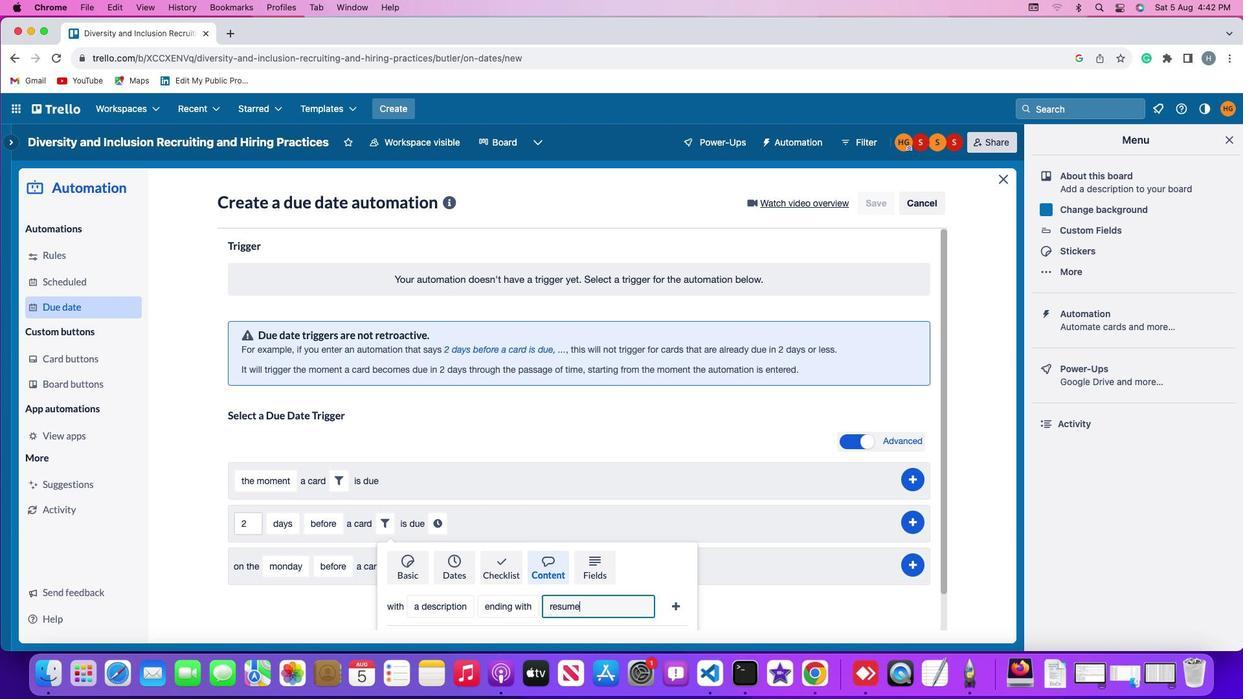 
Action: Mouse moved to (675, 609)
Screenshot: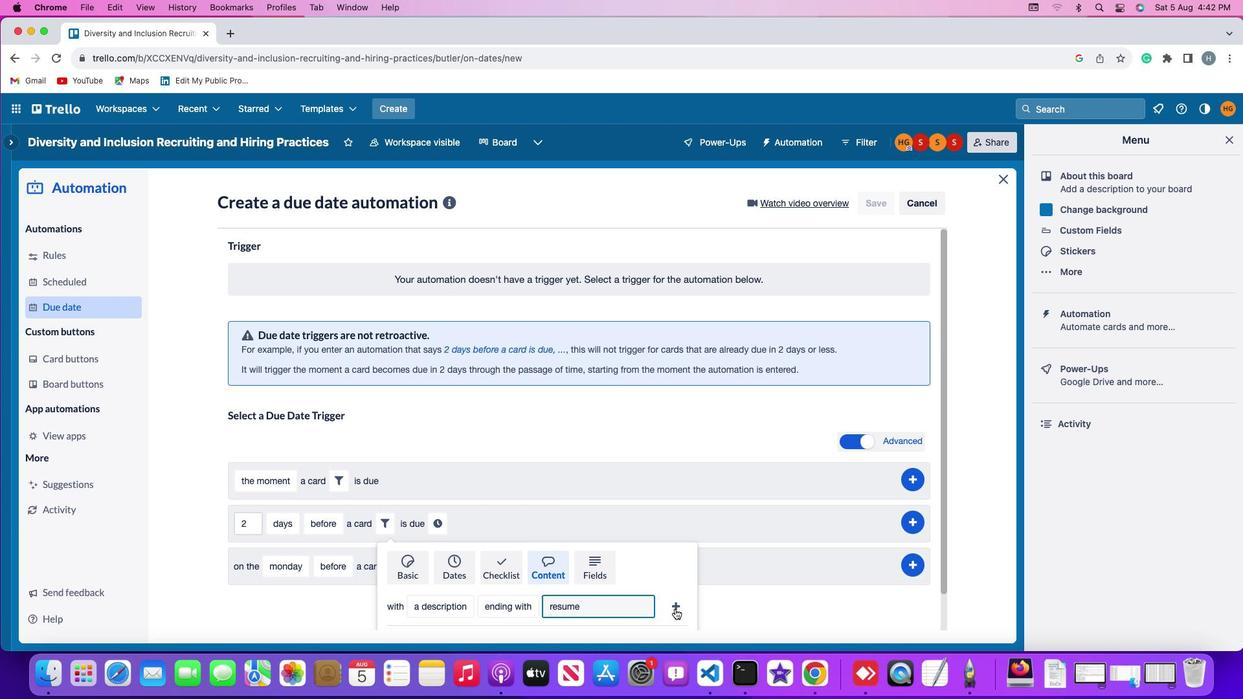 
Action: Mouse pressed left at (675, 609)
Screenshot: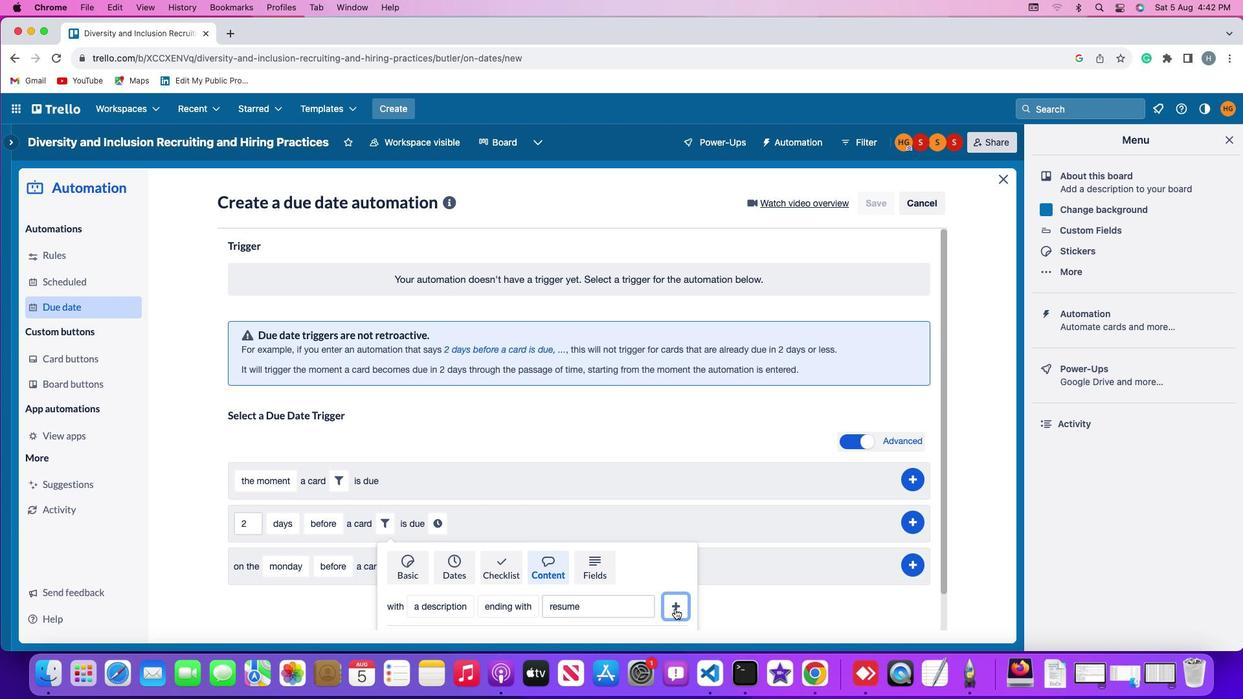 
Action: Mouse moved to (634, 521)
Screenshot: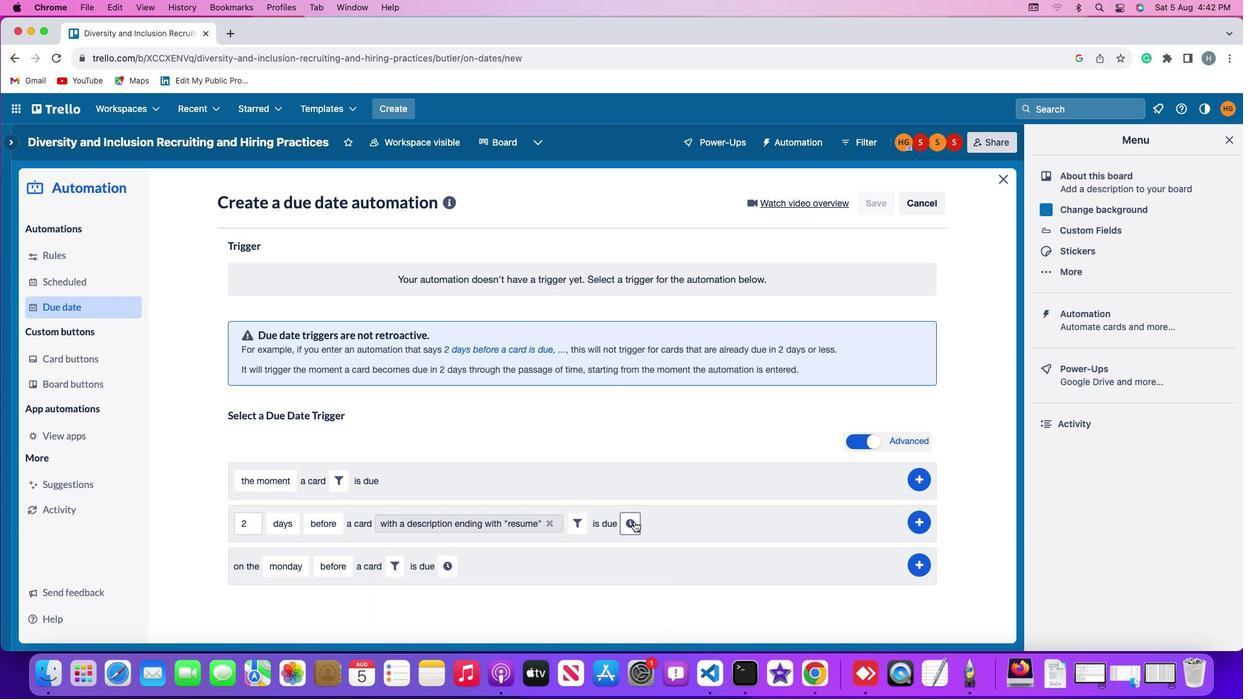 
Action: Mouse pressed left at (634, 521)
Screenshot: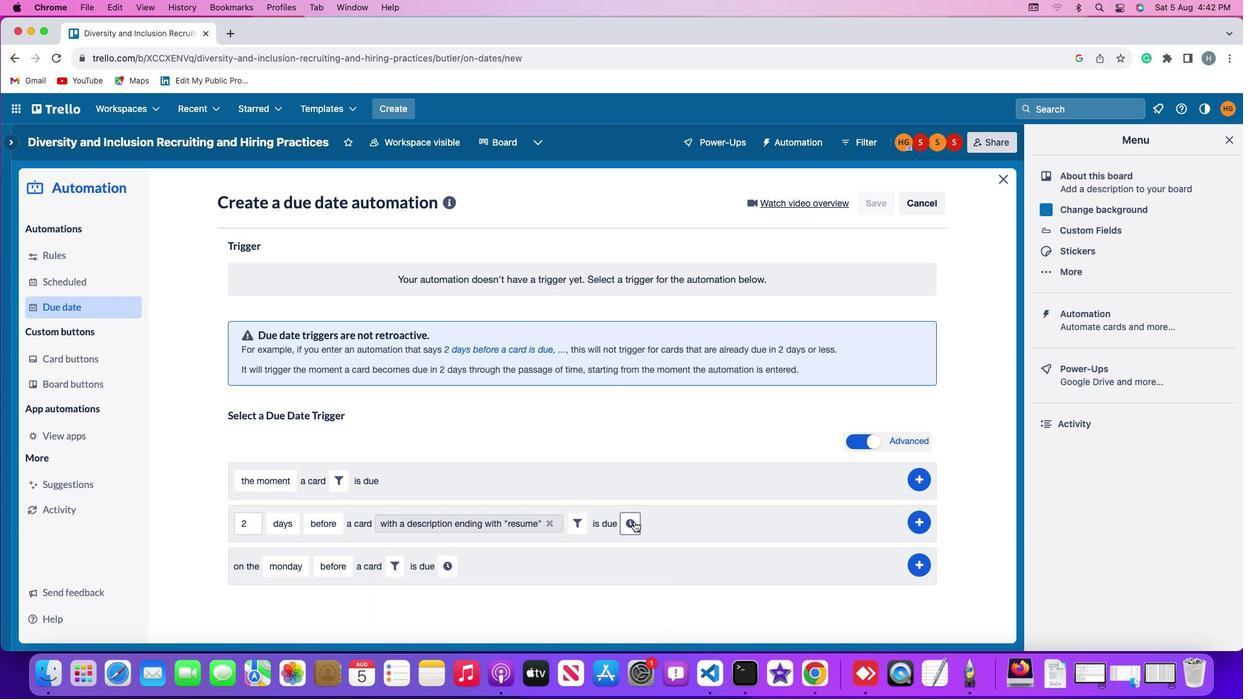 
Action: Mouse moved to (653, 523)
Screenshot: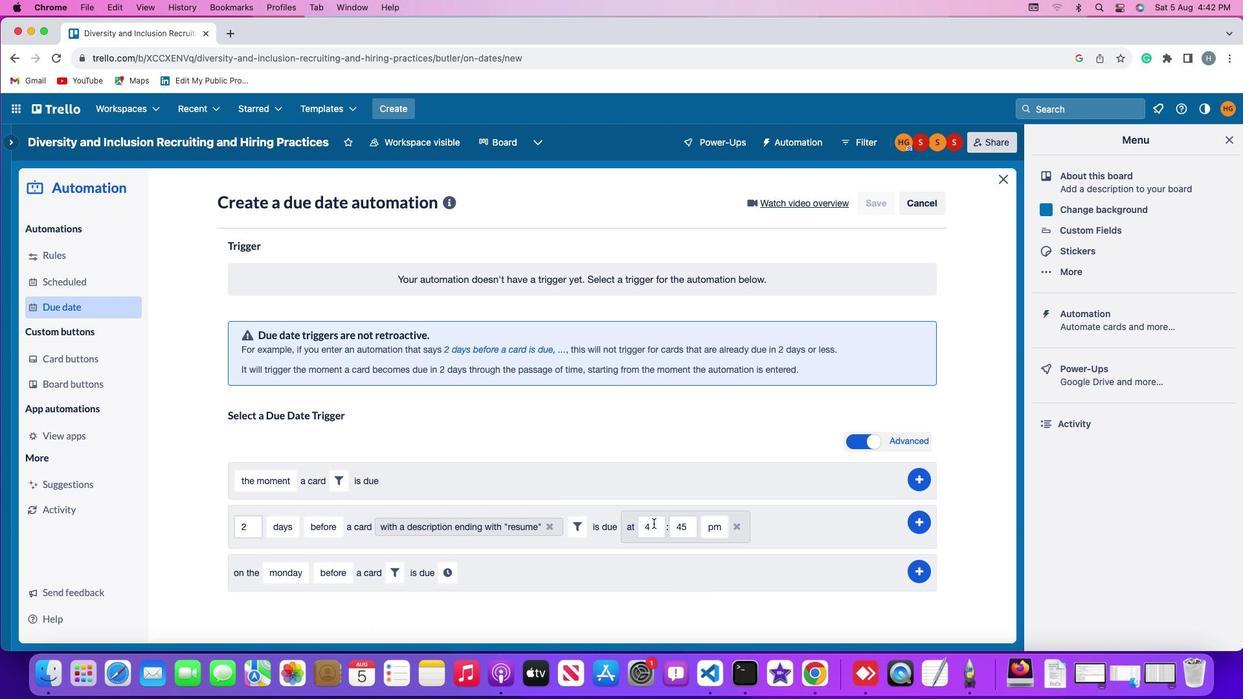 
Action: Mouse pressed left at (653, 523)
Screenshot: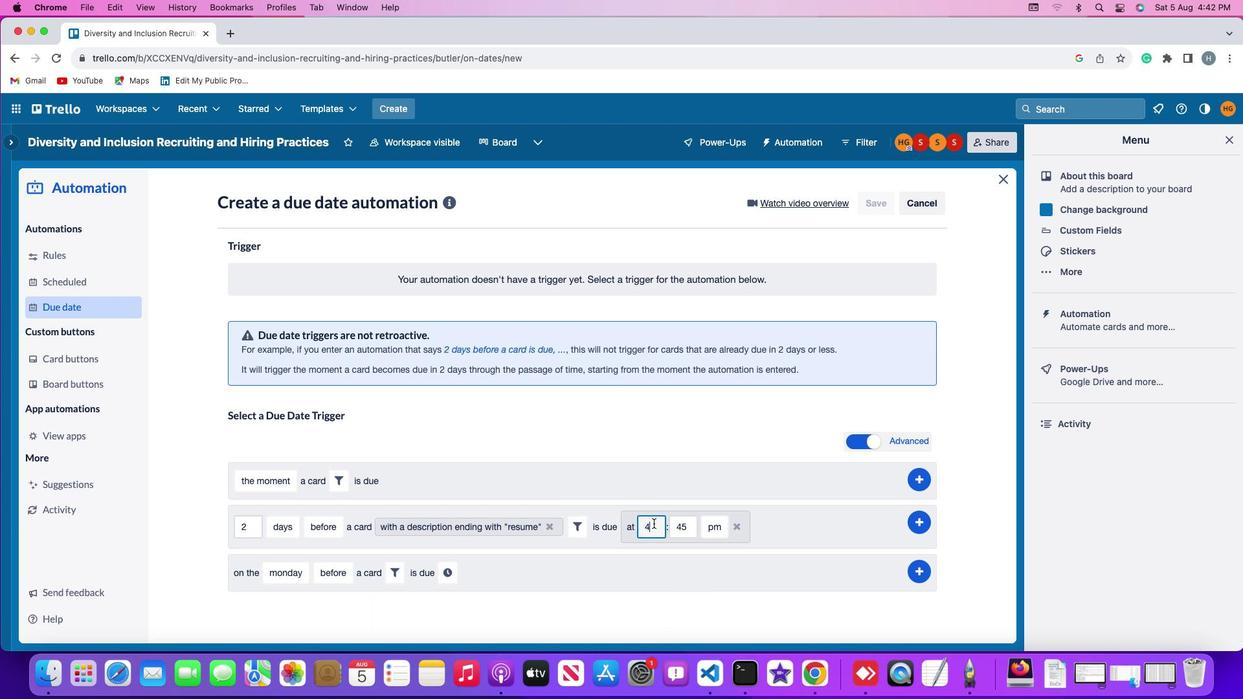 
Action: Mouse moved to (654, 524)
Screenshot: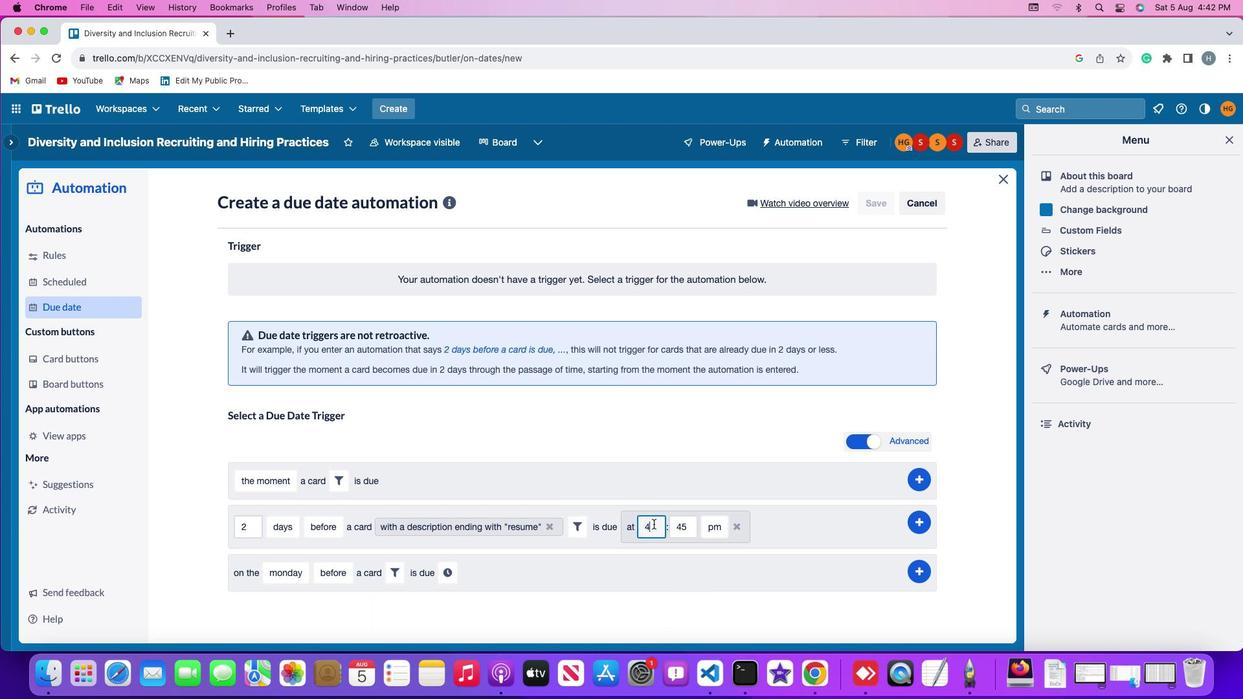
Action: Key pressed Key.backspace'1''1'
Screenshot: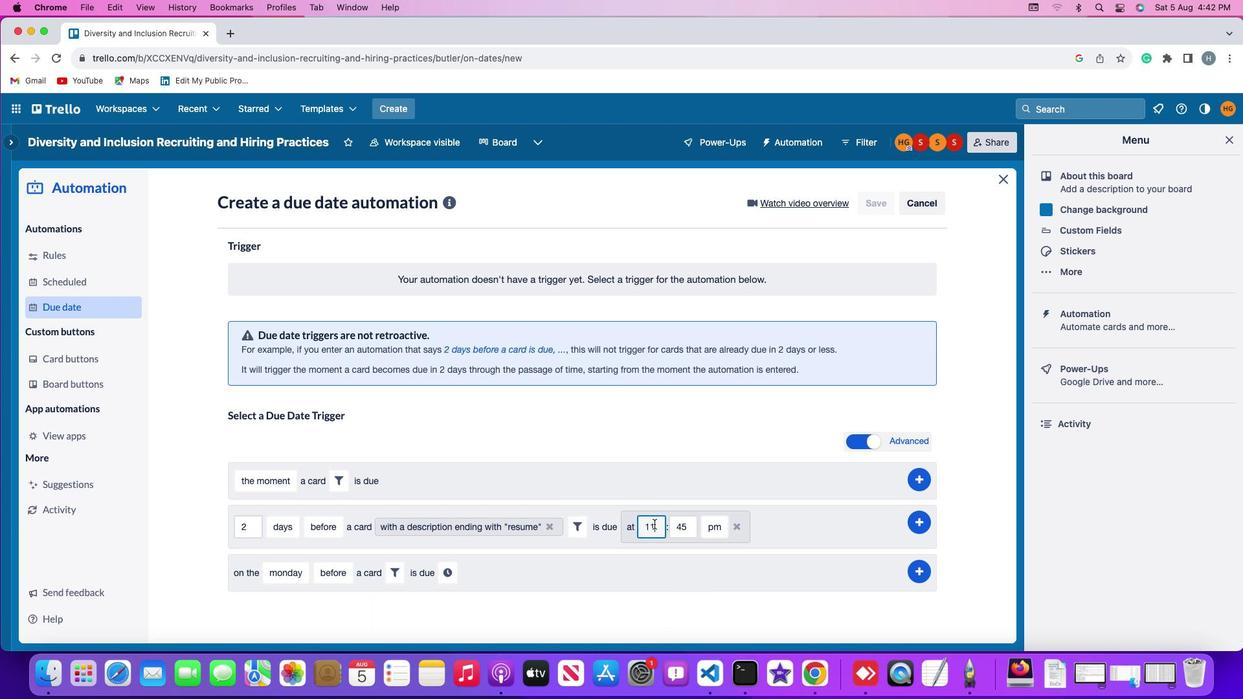 
Action: Mouse moved to (691, 528)
Screenshot: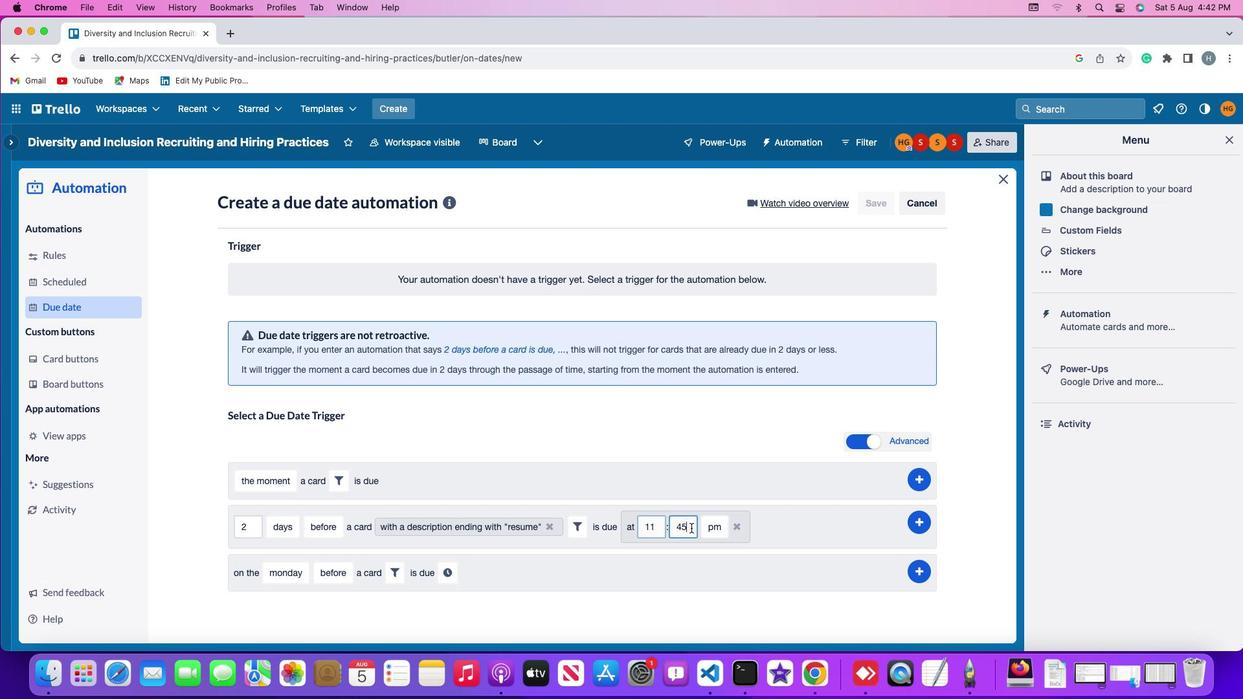 
Action: Mouse pressed left at (691, 528)
Screenshot: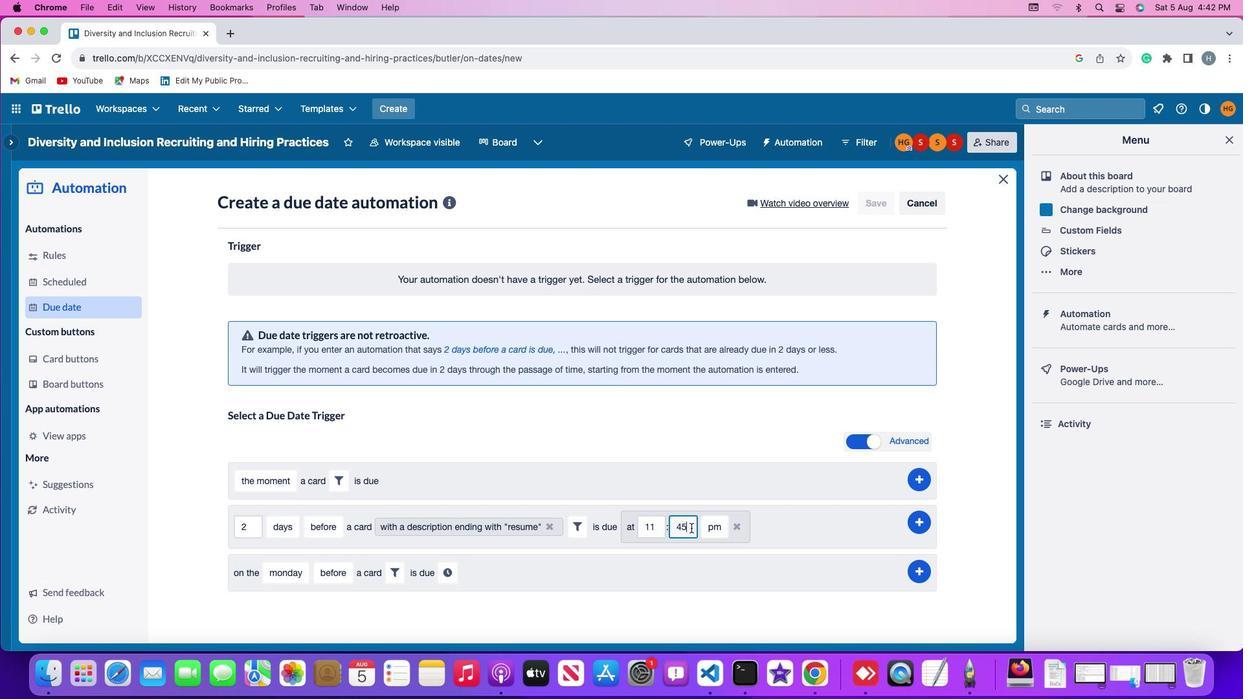 
Action: Mouse moved to (691, 528)
Screenshot: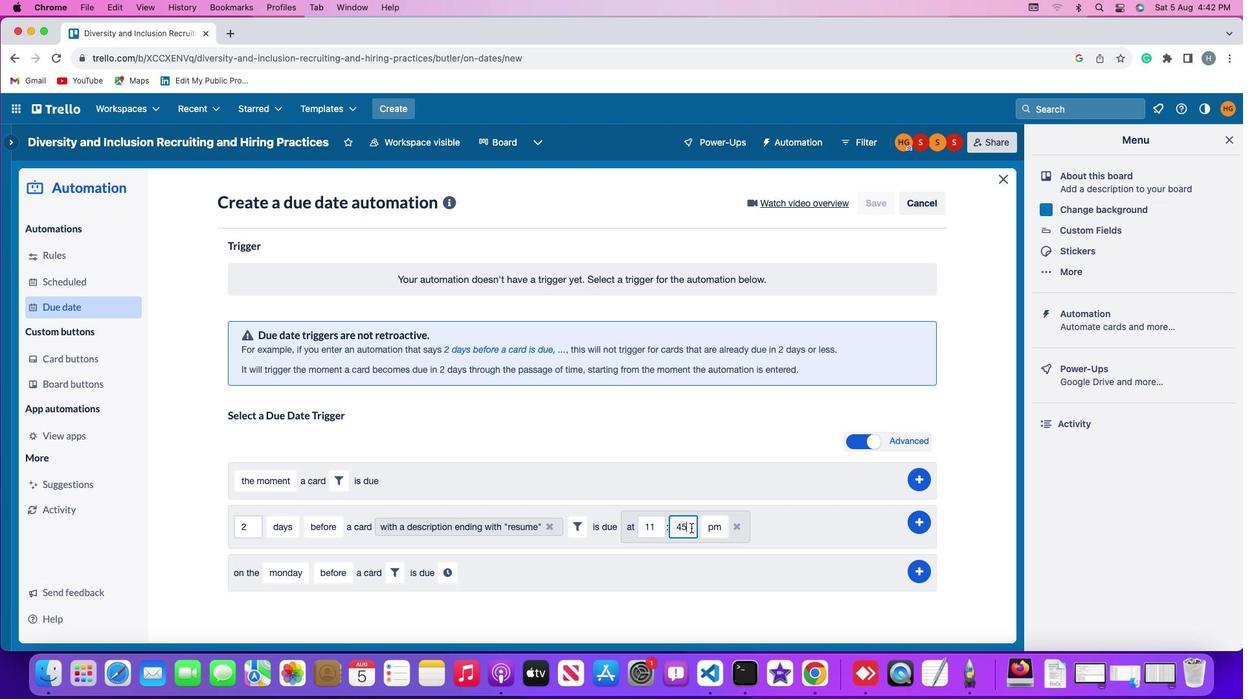 
Action: Key pressed Key.backspaceKey.backspace'0''0'
Screenshot: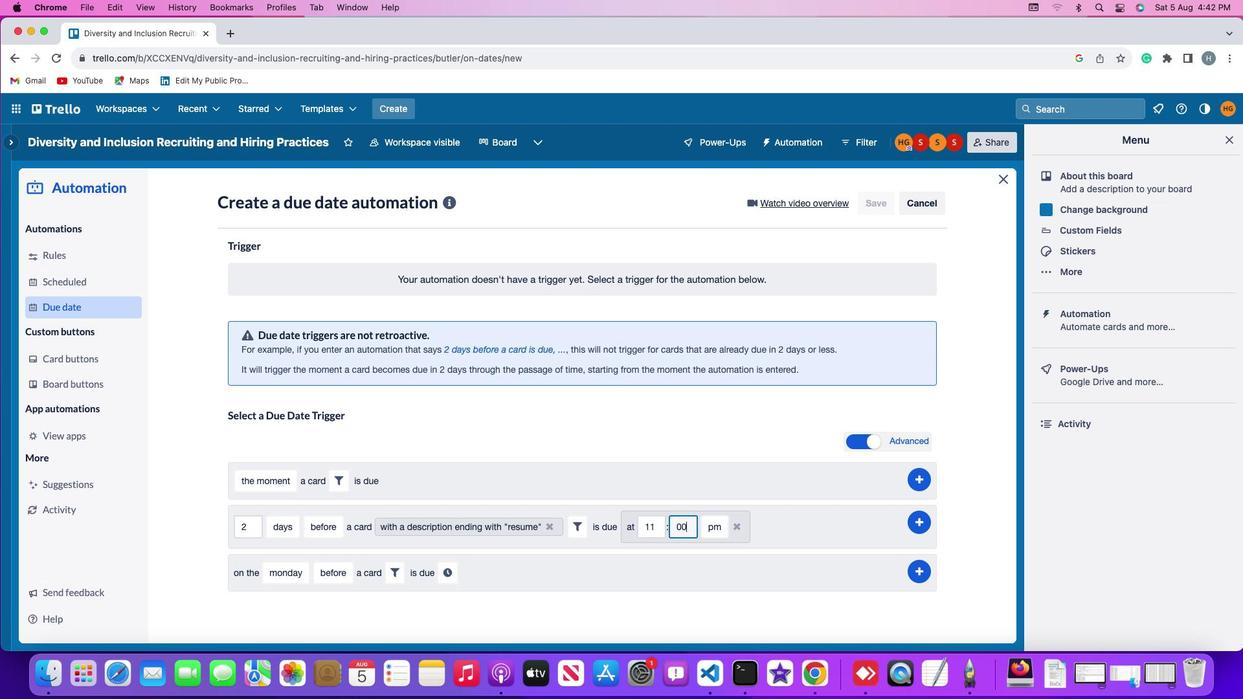 
Action: Mouse moved to (725, 529)
Screenshot: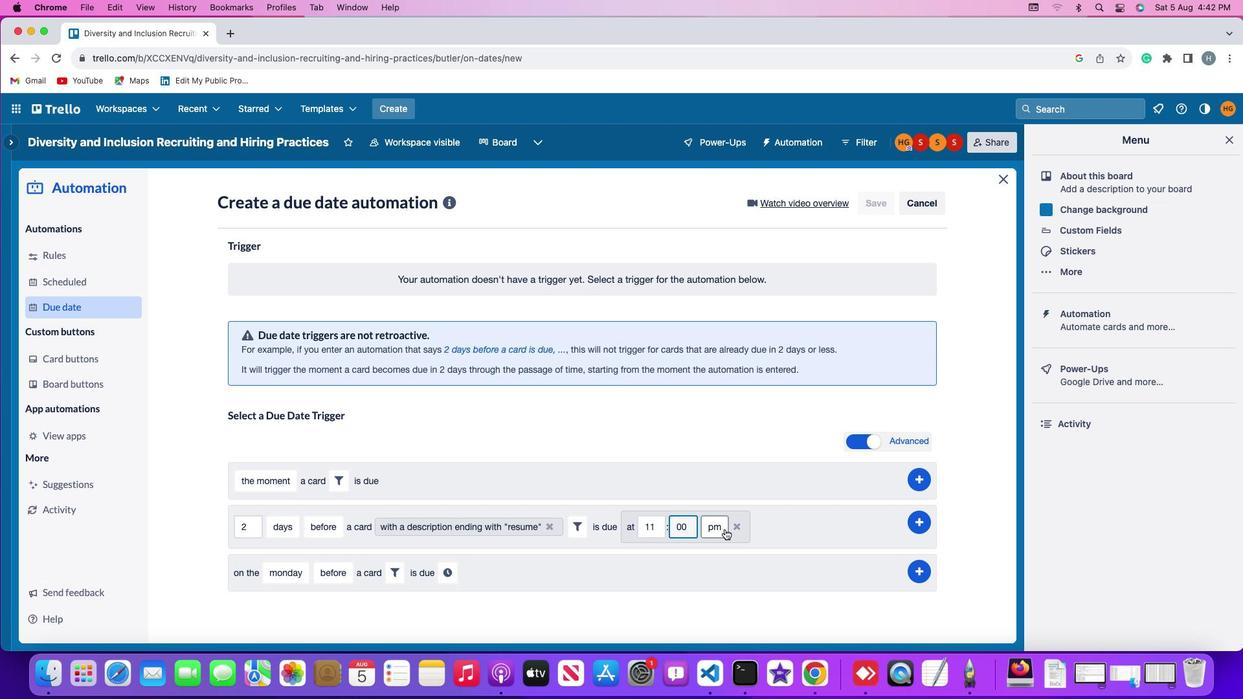 
Action: Mouse pressed left at (725, 529)
Screenshot: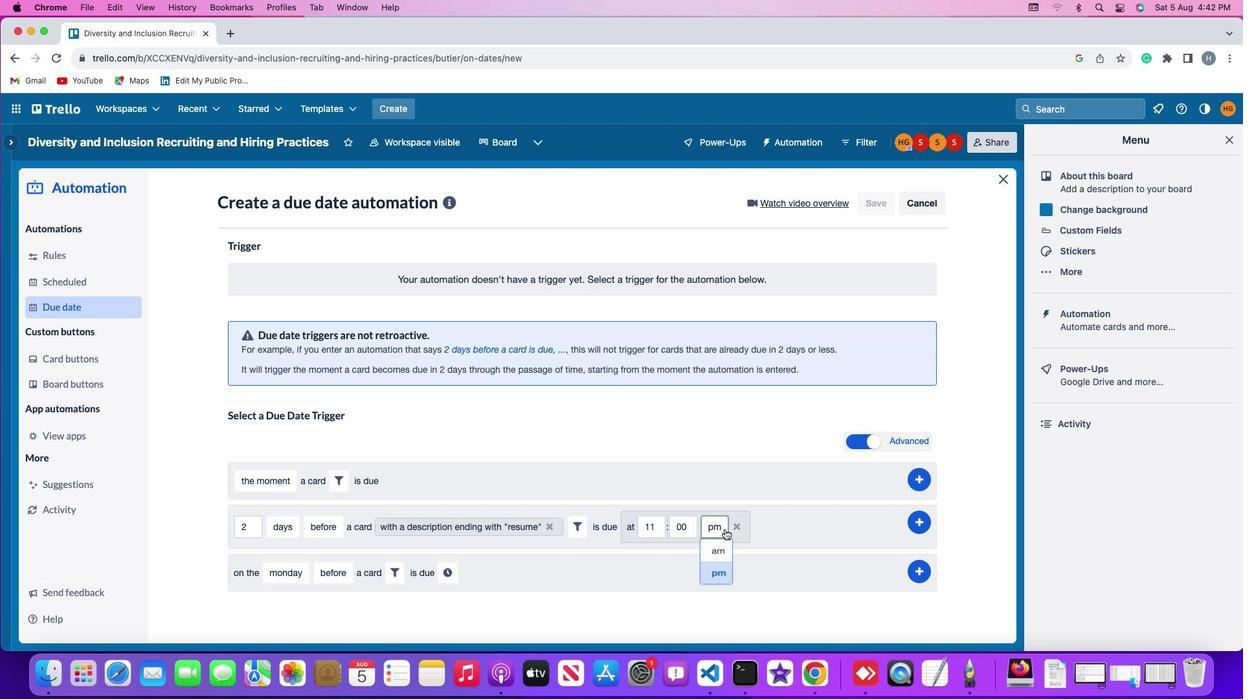 
Action: Mouse moved to (720, 552)
Screenshot: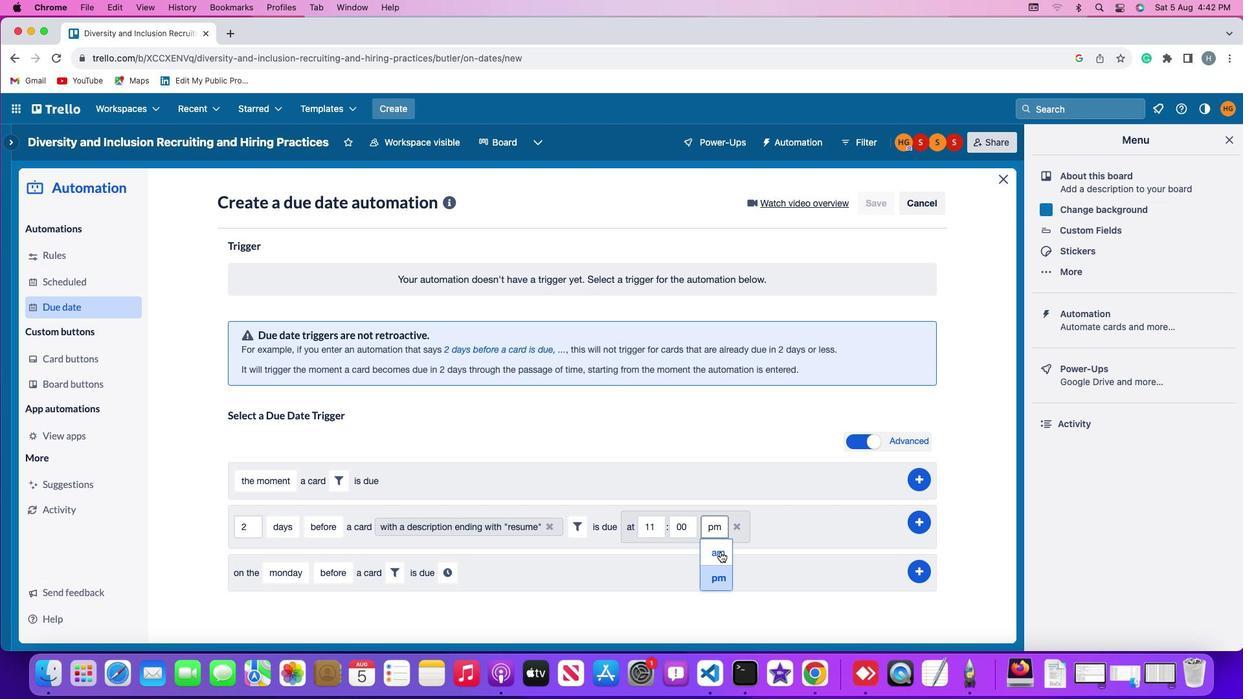 
Action: Mouse pressed left at (720, 552)
Screenshot: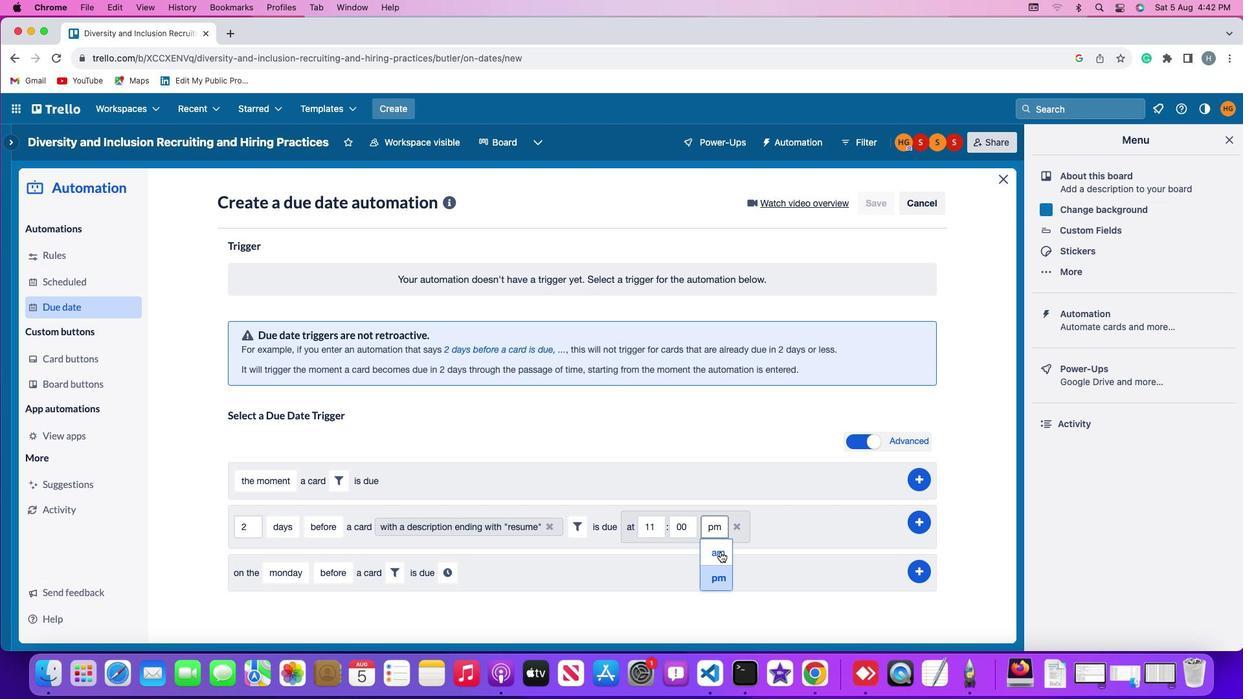 
Action: Mouse moved to (919, 520)
Screenshot: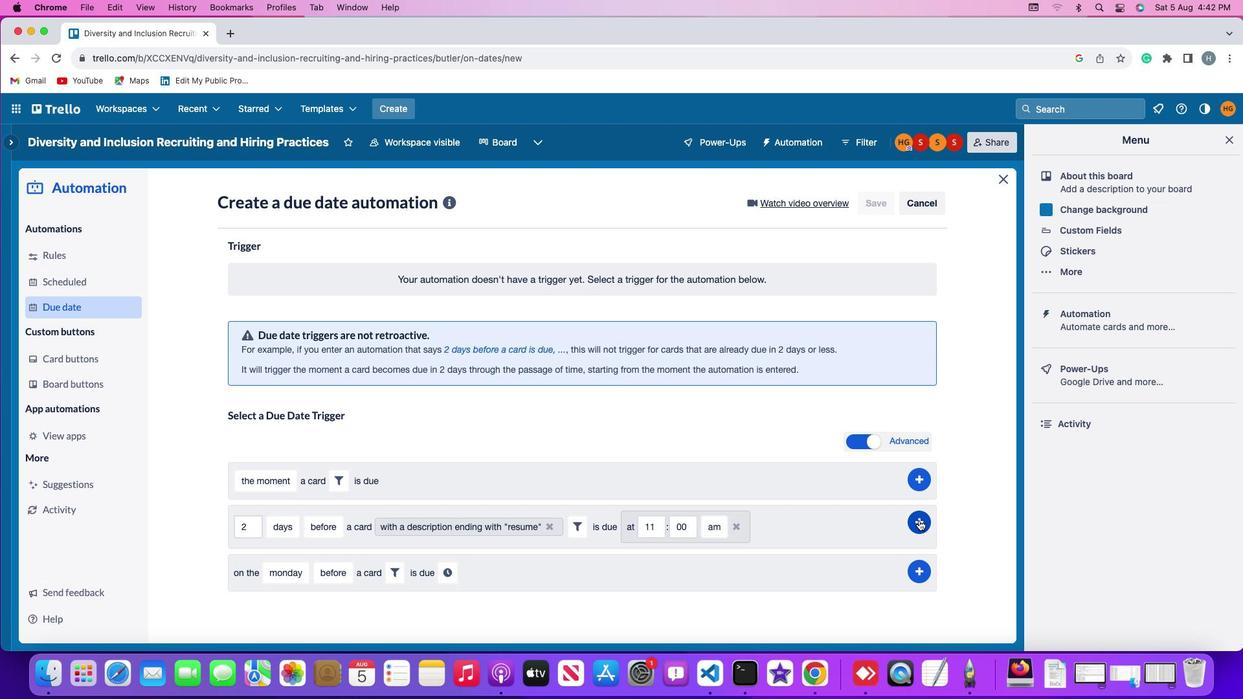 
Action: Mouse pressed left at (919, 520)
Screenshot: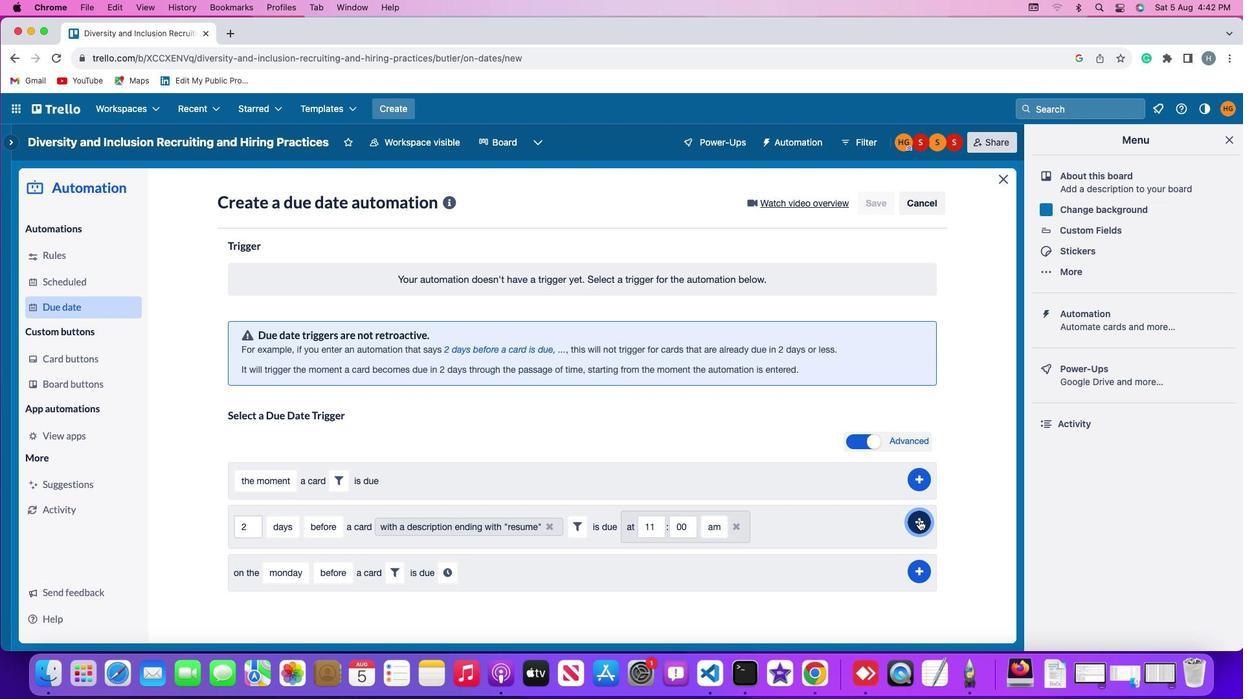 
Action: Mouse moved to (991, 364)
Screenshot: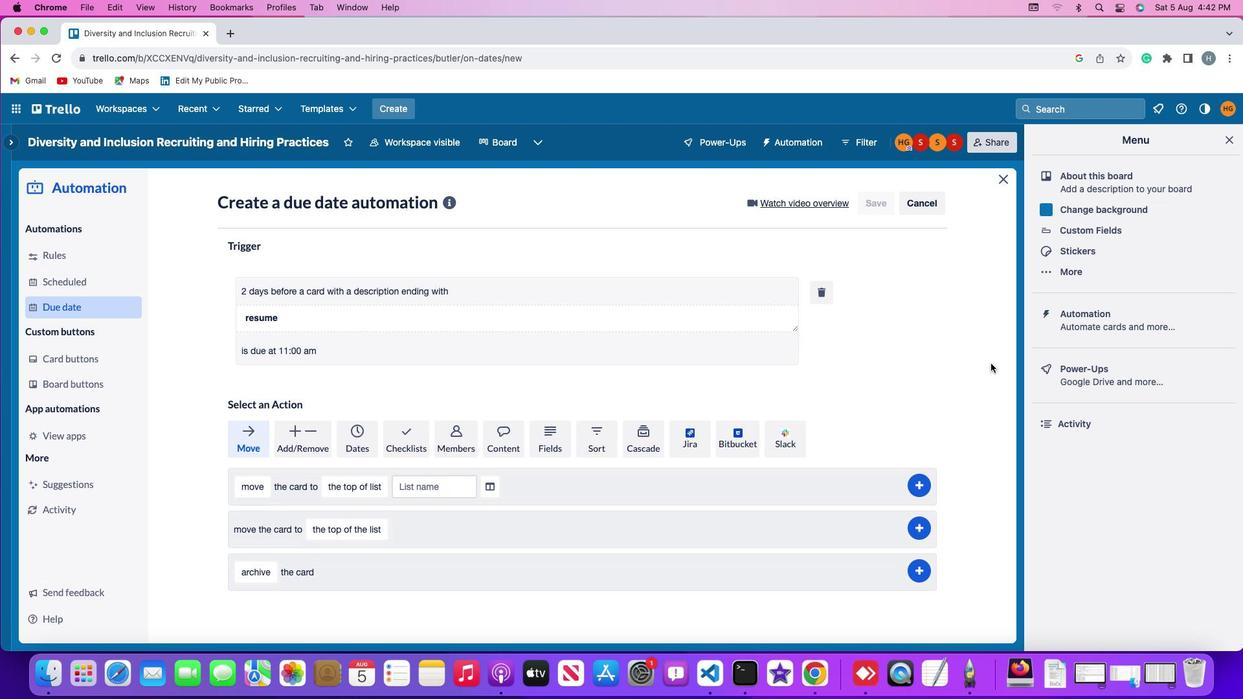 
